 Task: Create a due date automation trigger when advanced on, on the wednesday before a card is due add fields with custom field "Resume" cleared at 11:00 AM.
Action: Mouse moved to (988, 304)
Screenshot: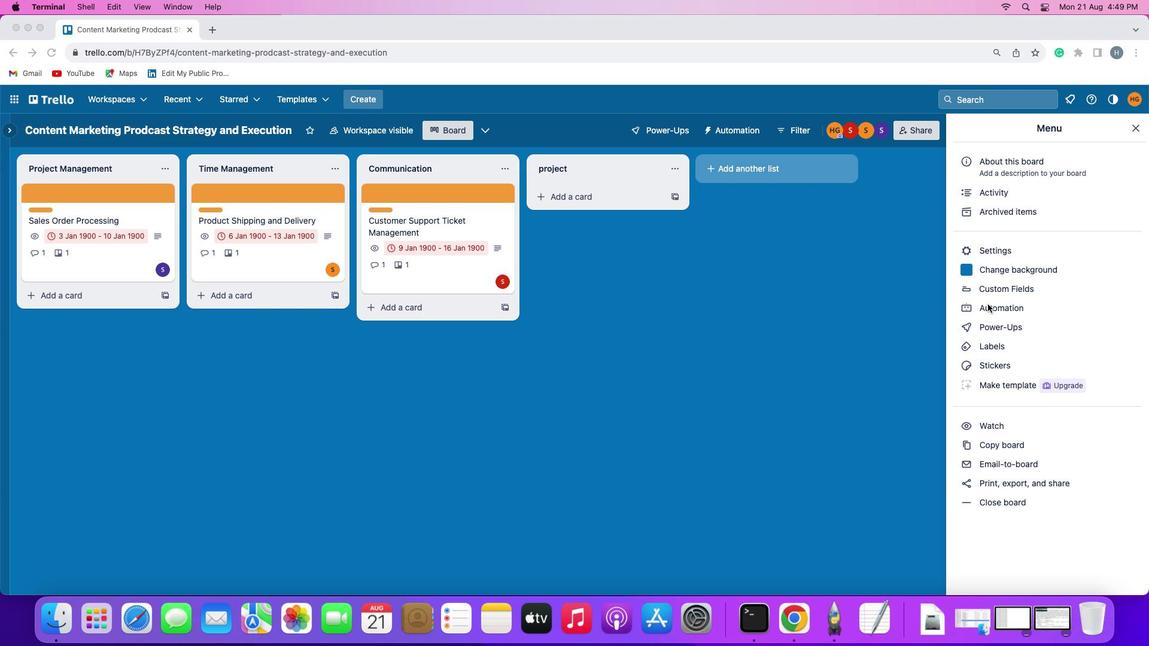 
Action: Mouse pressed left at (988, 304)
Screenshot: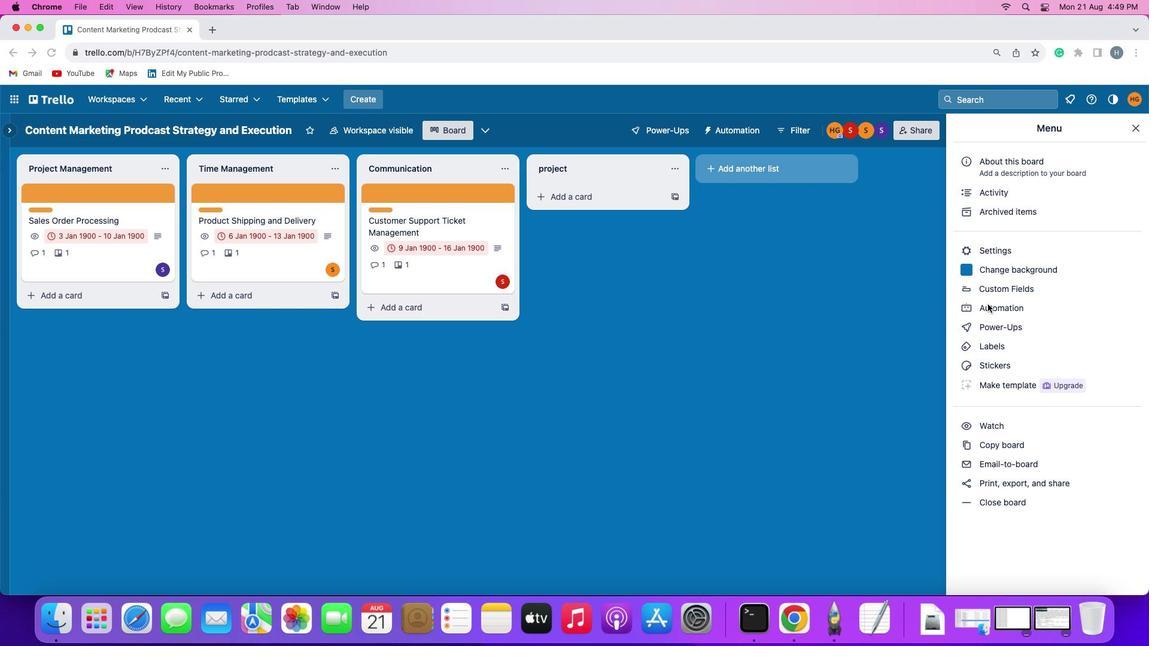 
Action: Mouse moved to (988, 304)
Screenshot: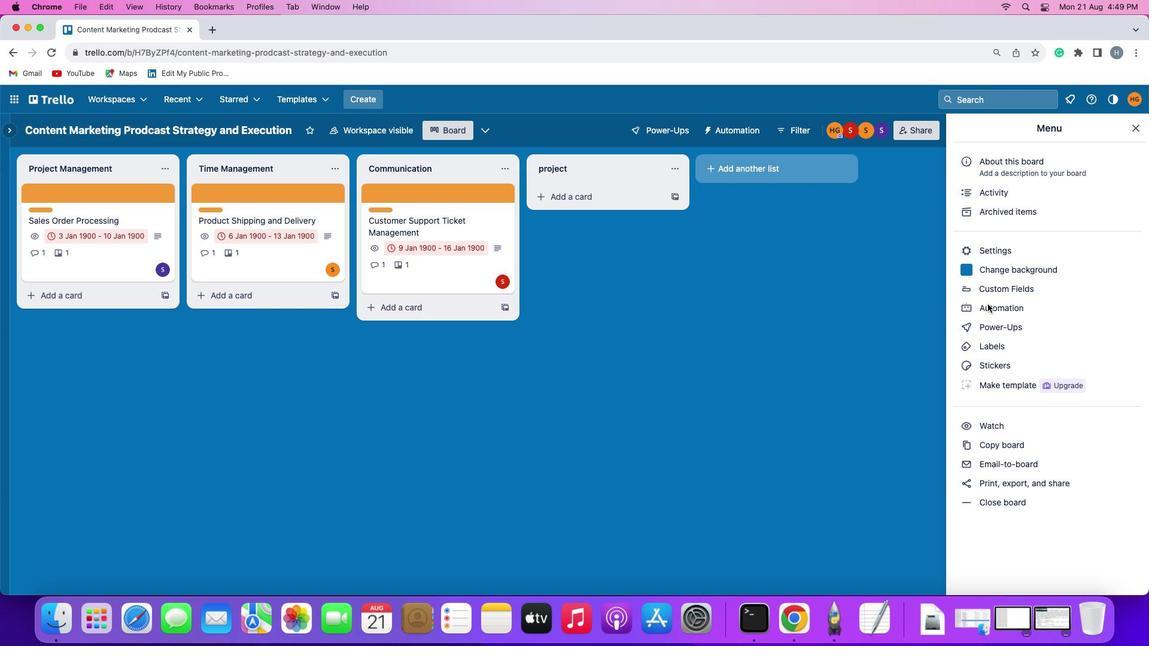 
Action: Mouse pressed left at (988, 304)
Screenshot: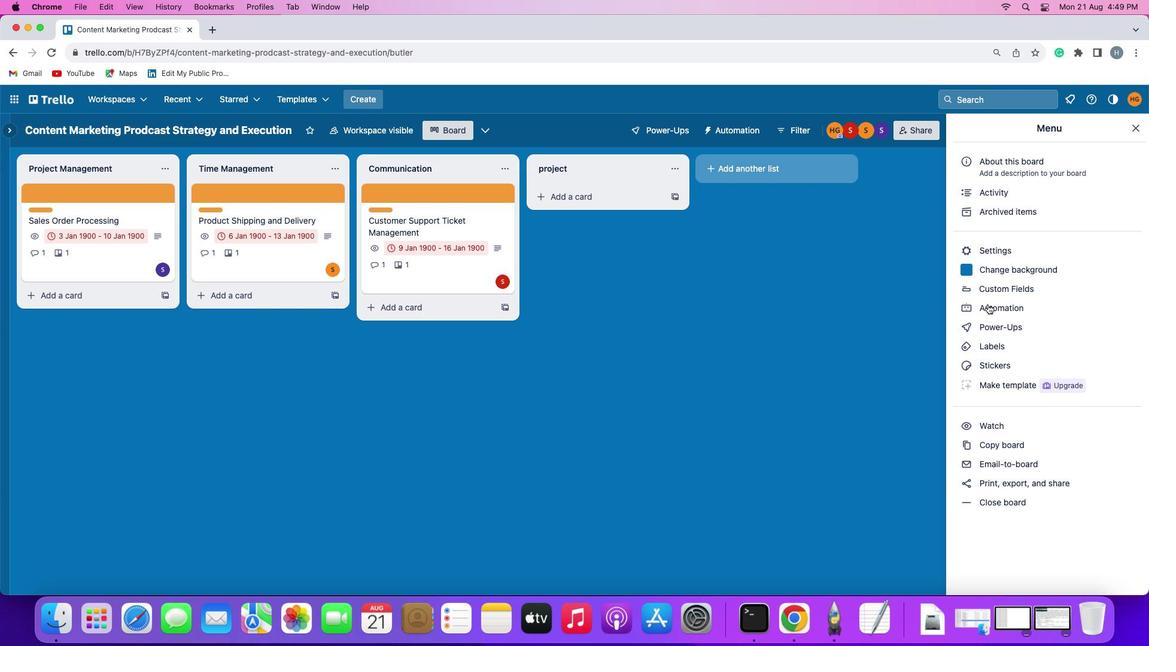 
Action: Mouse moved to (91, 281)
Screenshot: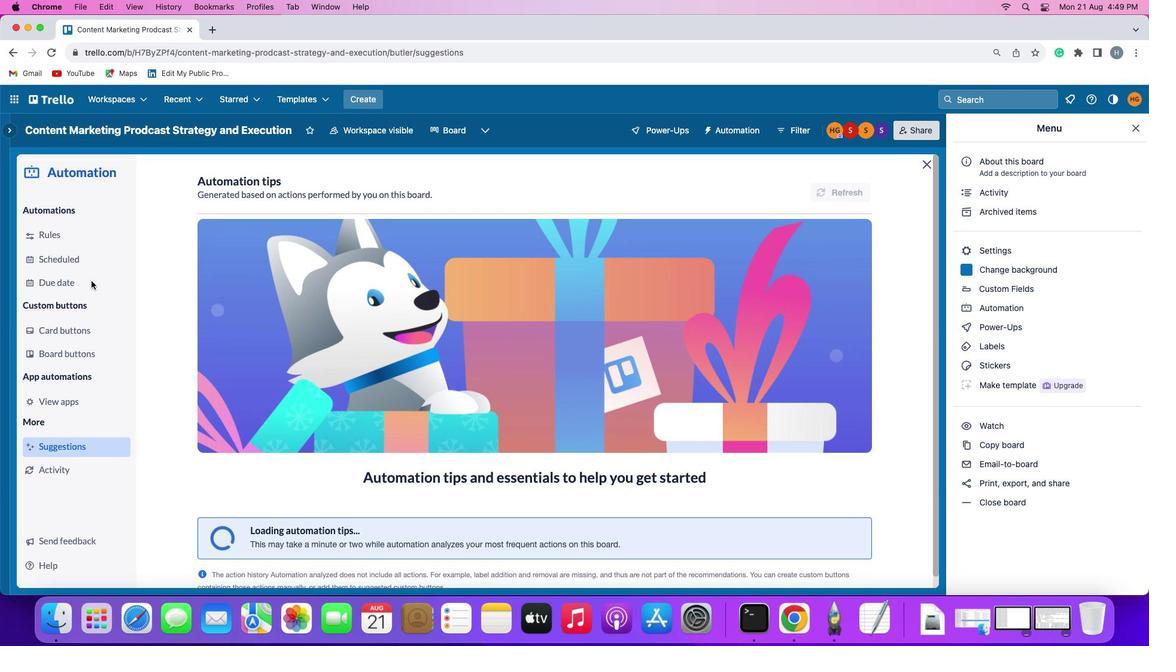
Action: Mouse pressed left at (91, 281)
Screenshot: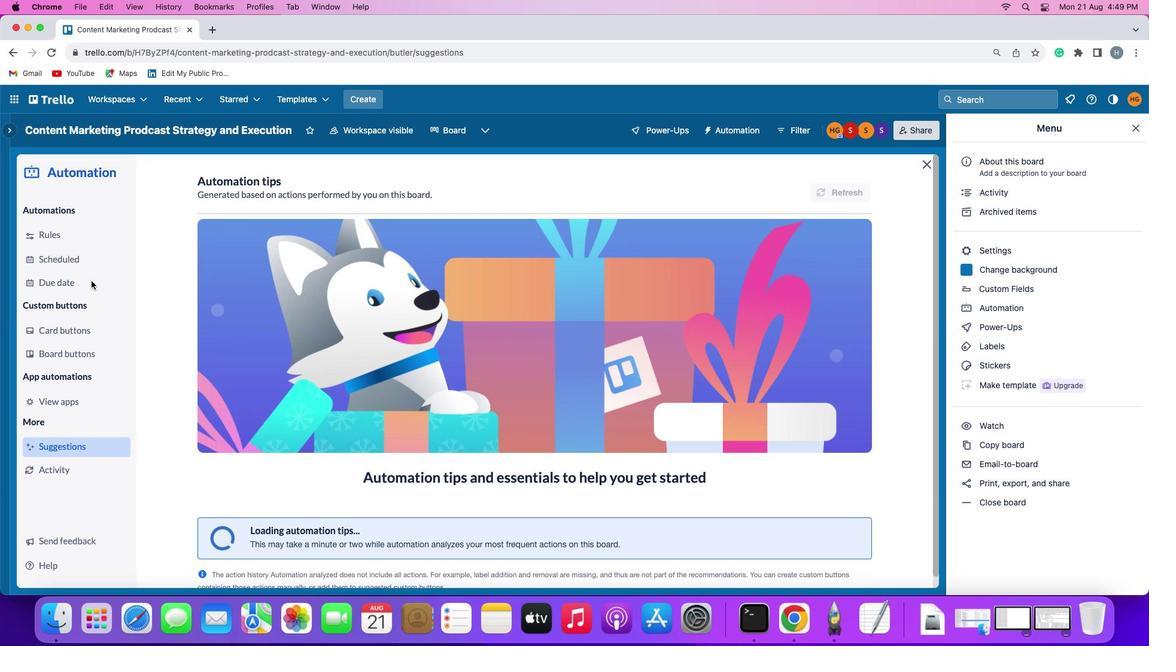 
Action: Mouse moved to (797, 184)
Screenshot: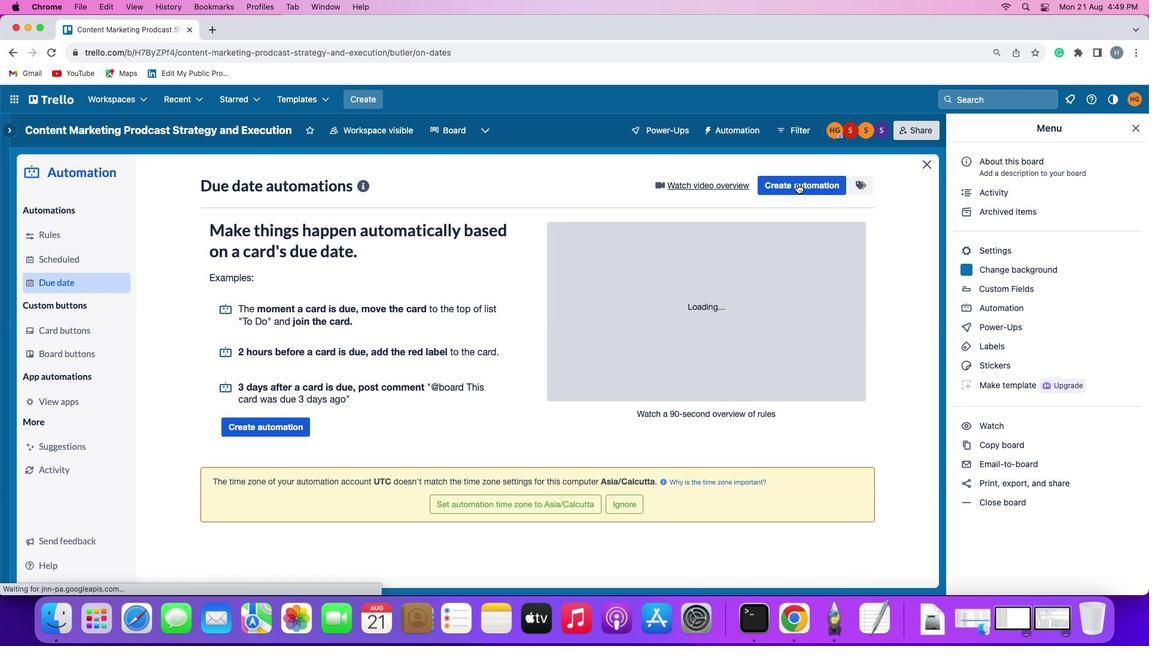 
Action: Mouse pressed left at (797, 184)
Screenshot: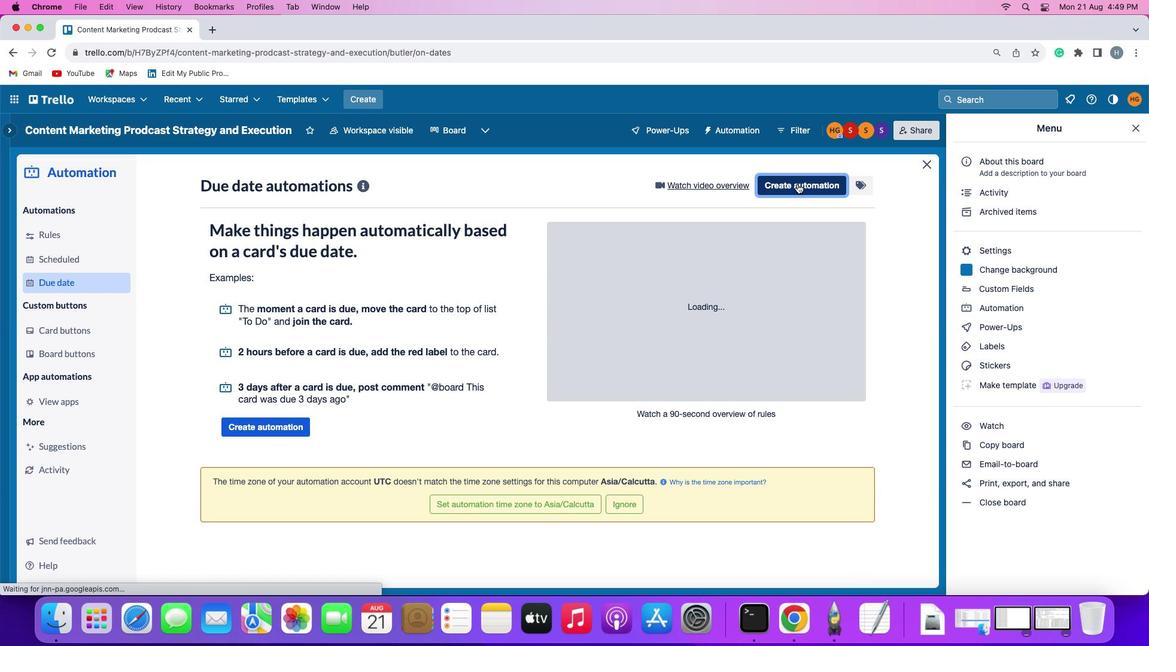 
Action: Mouse moved to (220, 298)
Screenshot: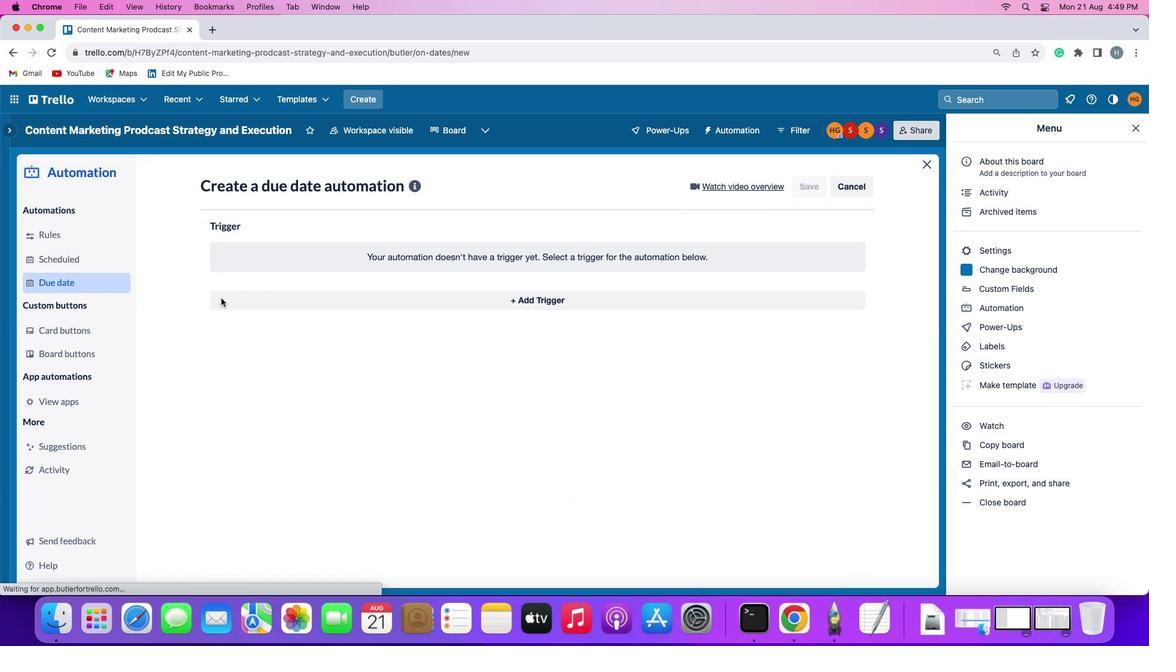 
Action: Mouse pressed left at (220, 298)
Screenshot: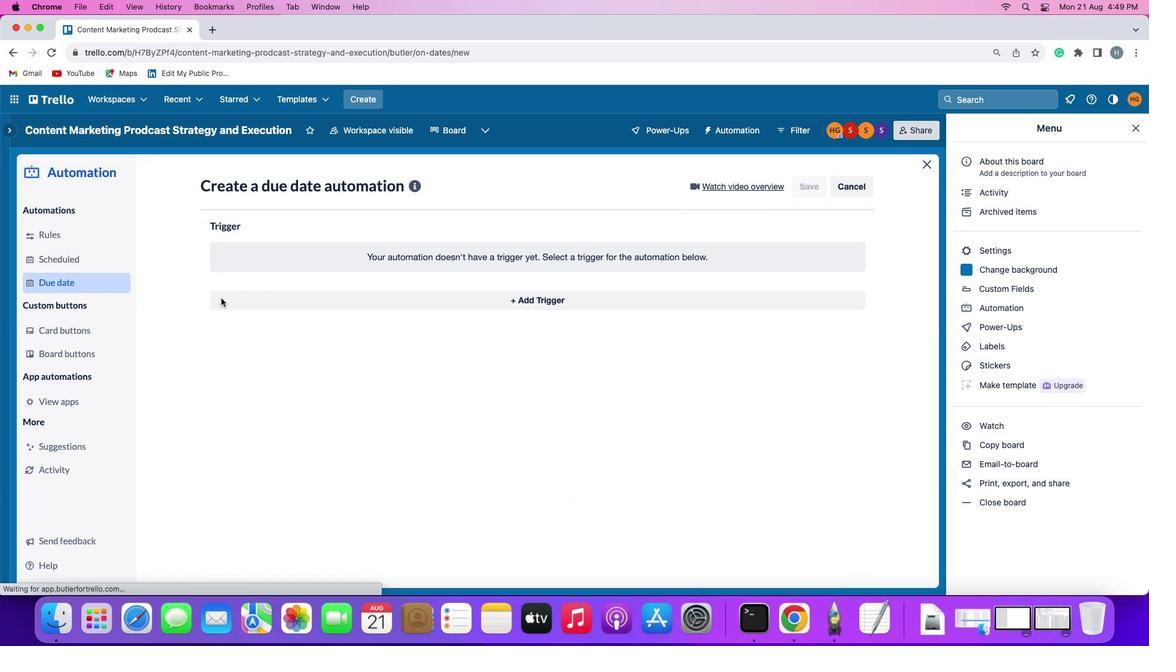 
Action: Mouse moved to (252, 518)
Screenshot: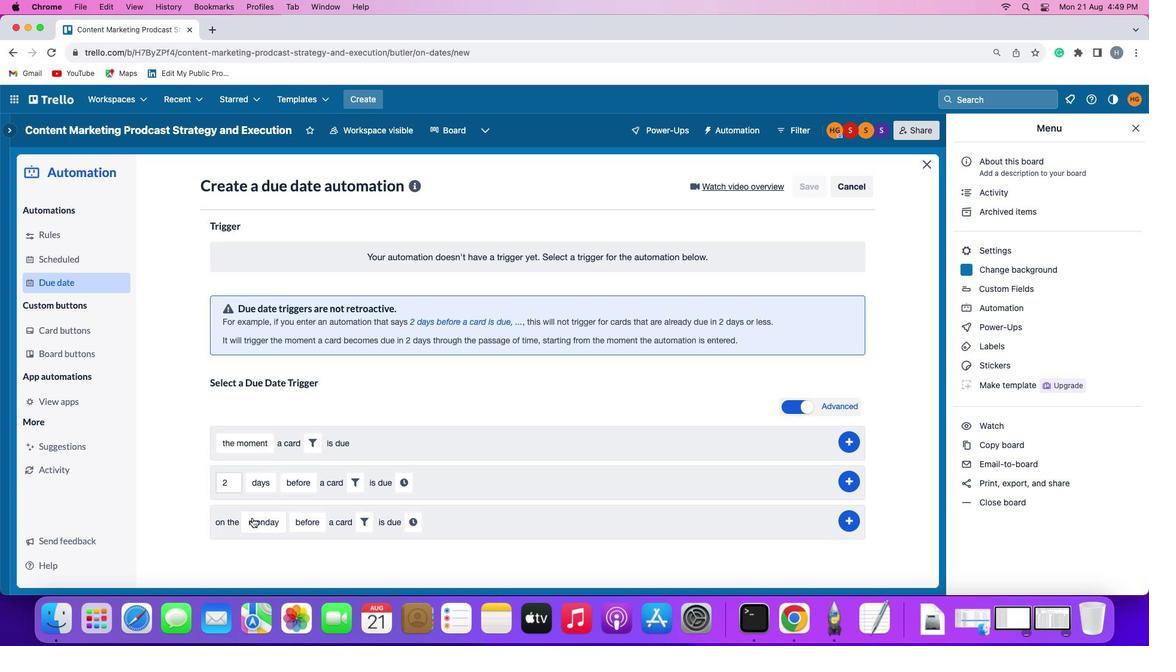
Action: Mouse pressed left at (252, 518)
Screenshot: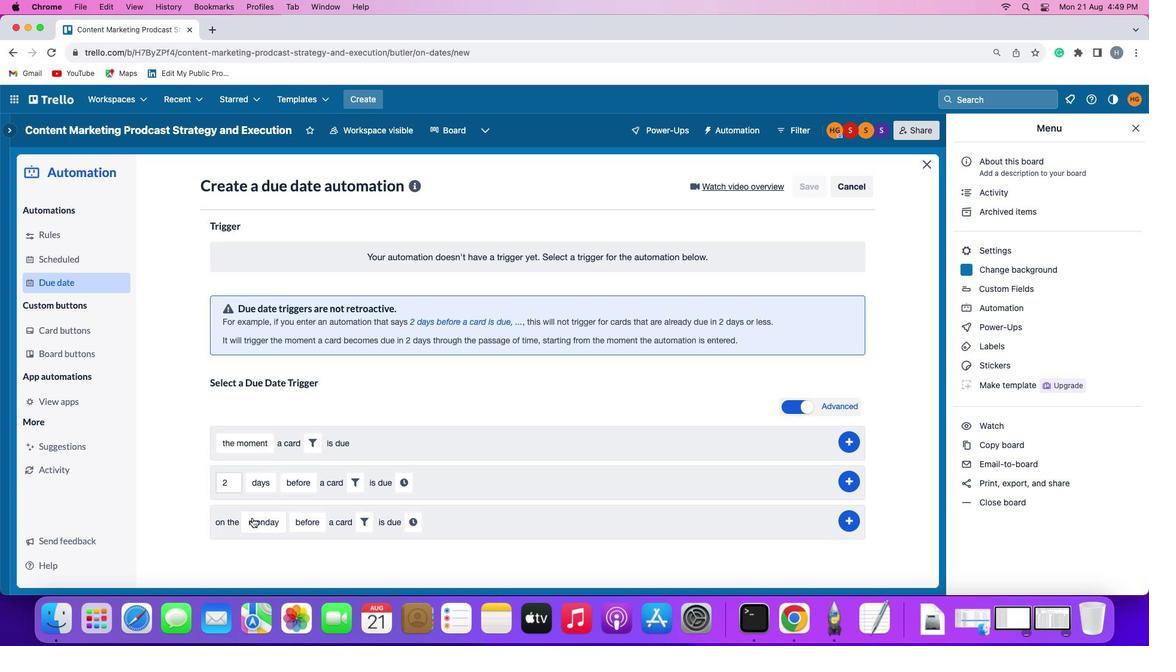 
Action: Mouse moved to (276, 402)
Screenshot: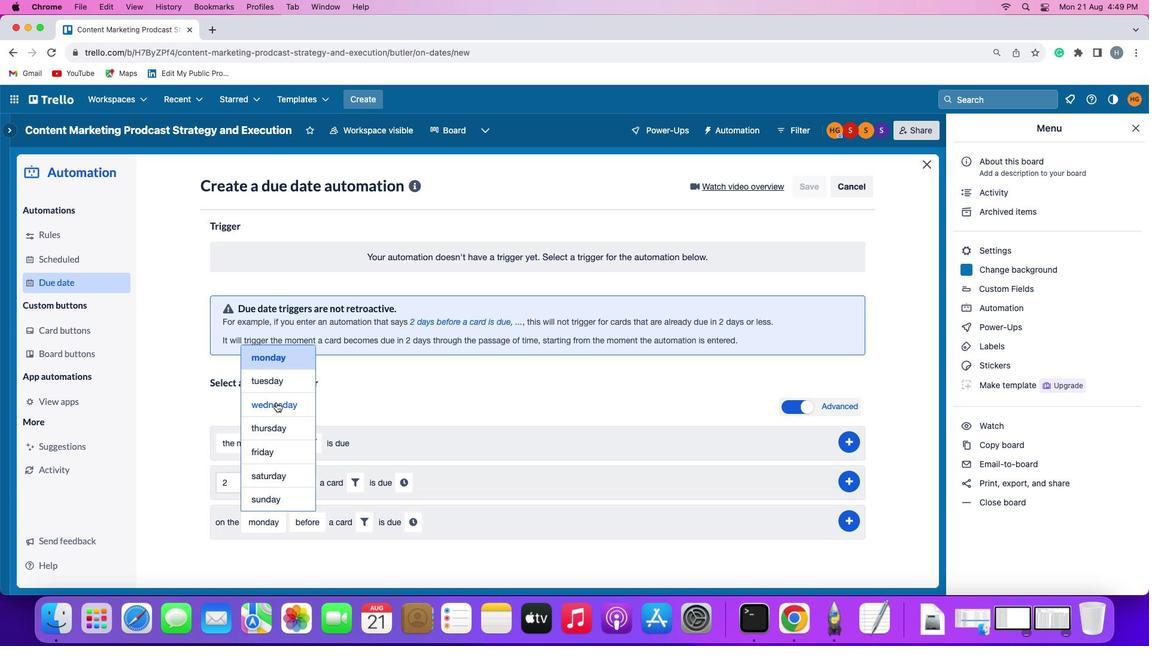 
Action: Mouse pressed left at (276, 402)
Screenshot: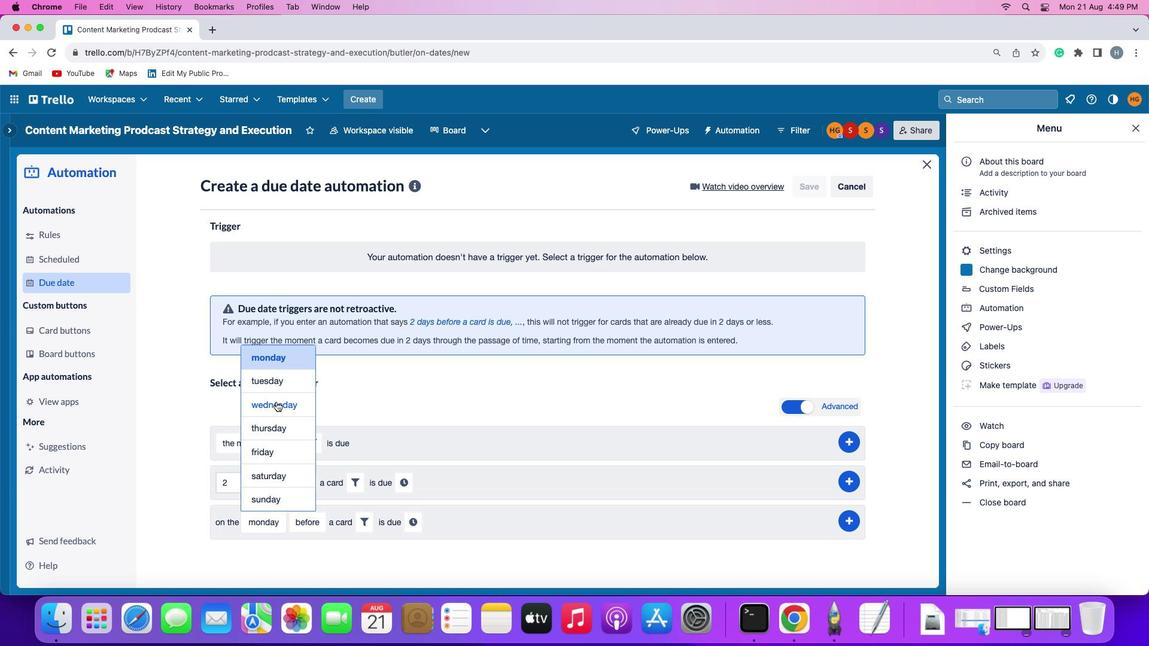 
Action: Mouse moved to (375, 516)
Screenshot: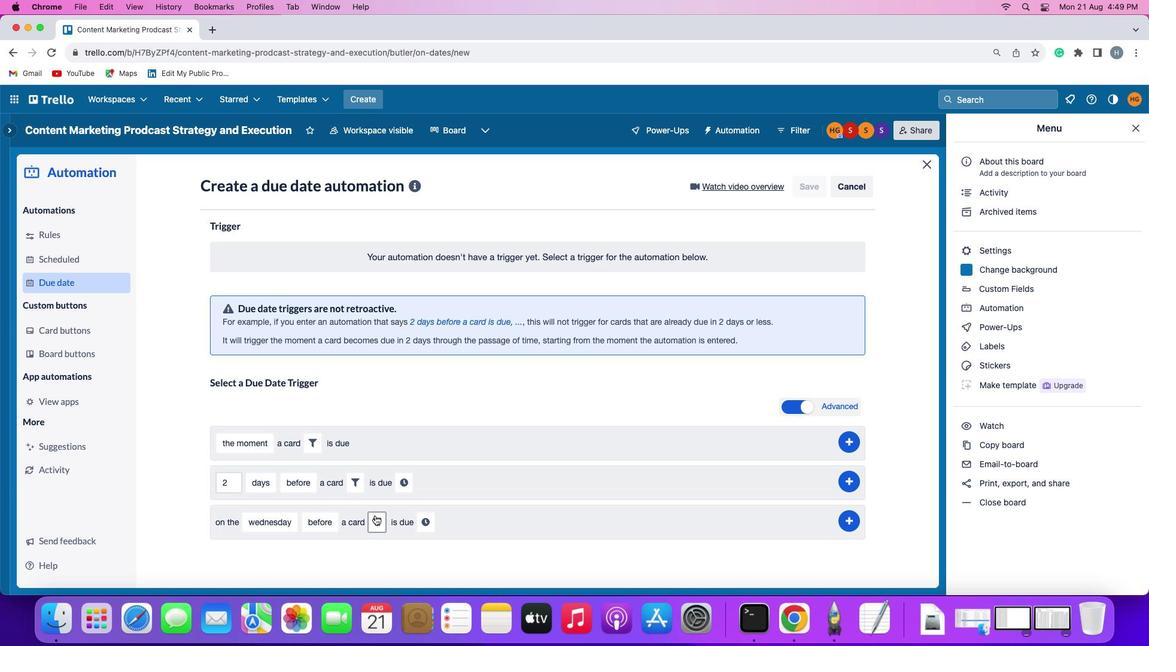 
Action: Mouse pressed left at (375, 516)
Screenshot: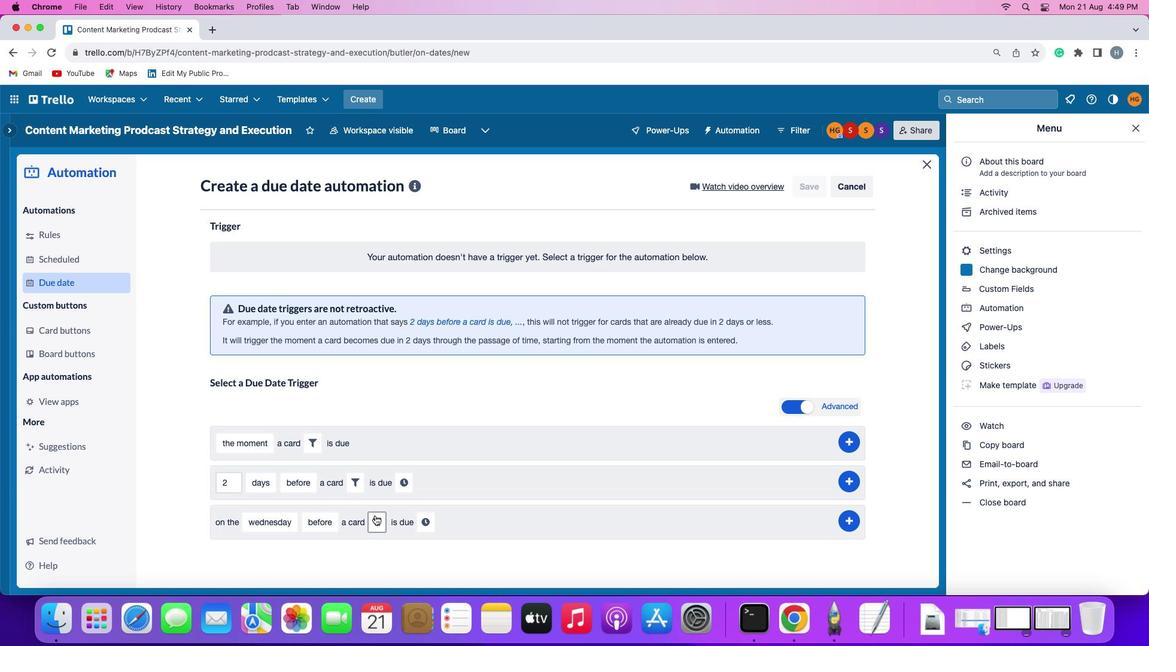 
Action: Mouse moved to (559, 553)
Screenshot: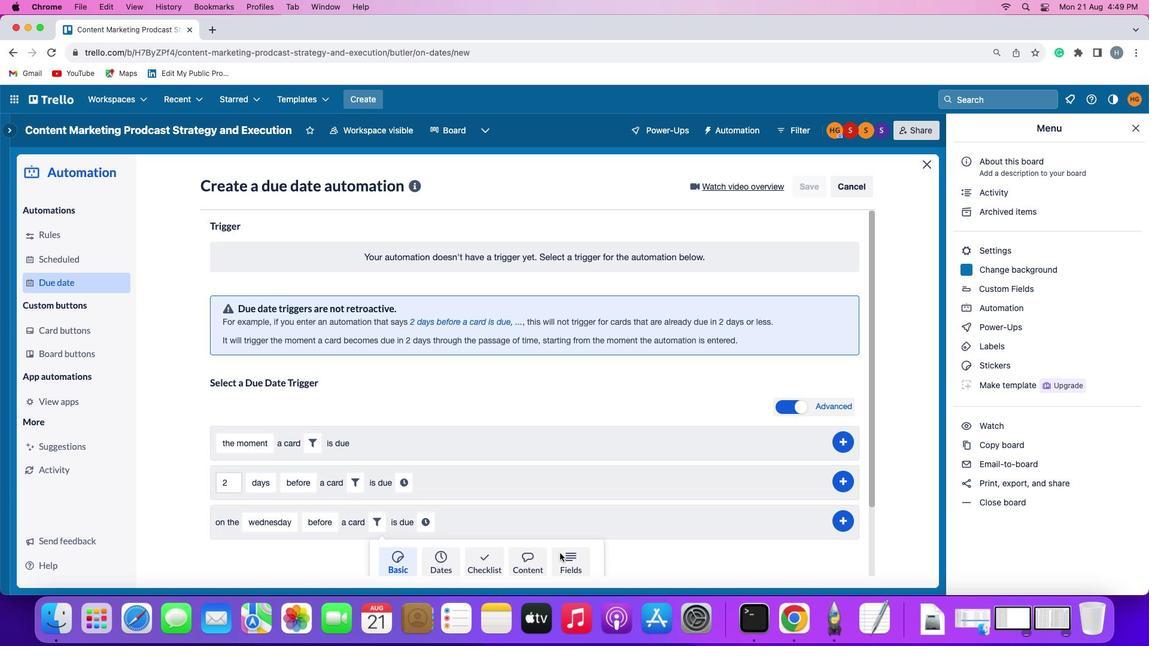 
Action: Mouse pressed left at (559, 553)
Screenshot: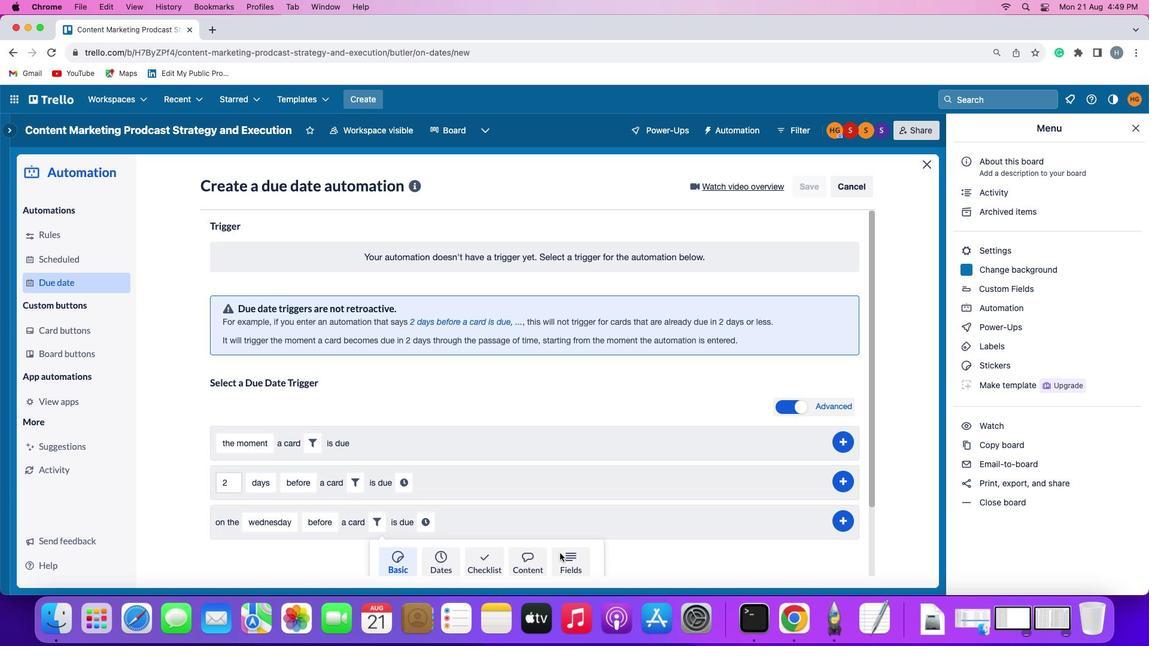 
Action: Mouse moved to (289, 548)
Screenshot: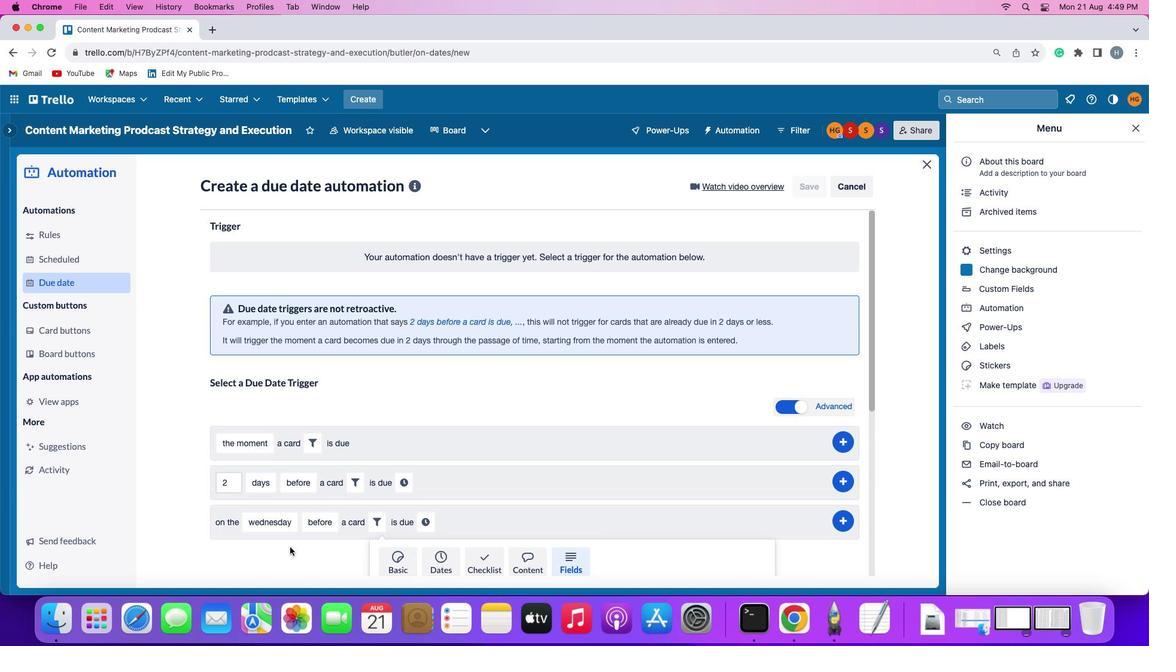 
Action: Mouse scrolled (289, 548) with delta (0, 0)
Screenshot: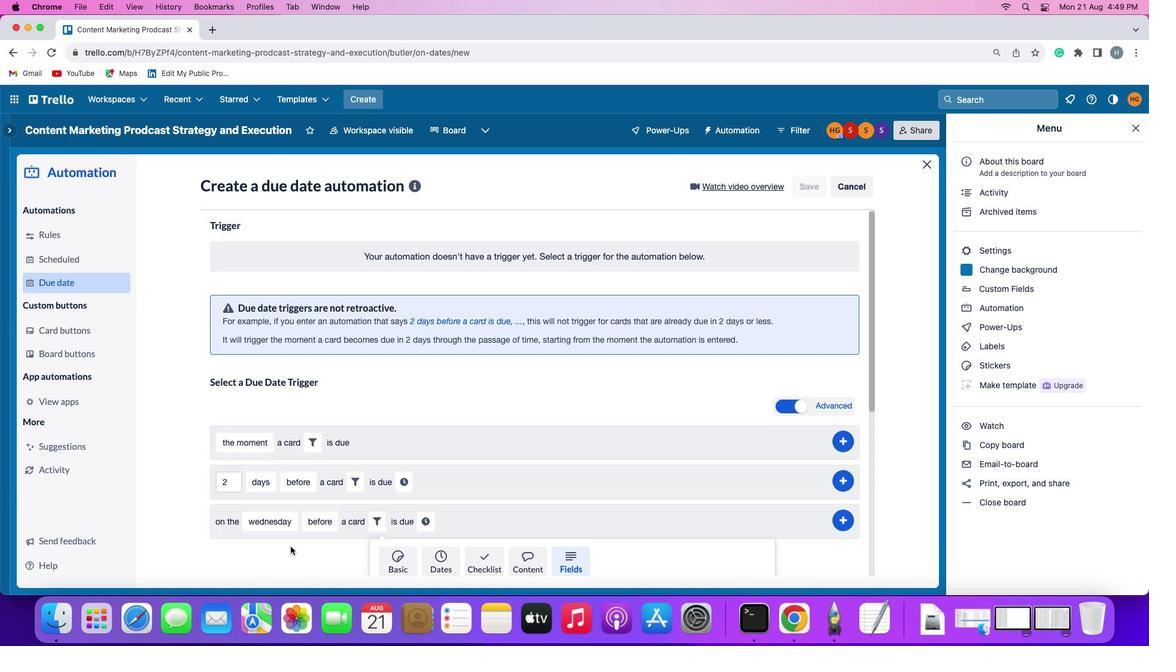 
Action: Mouse moved to (290, 547)
Screenshot: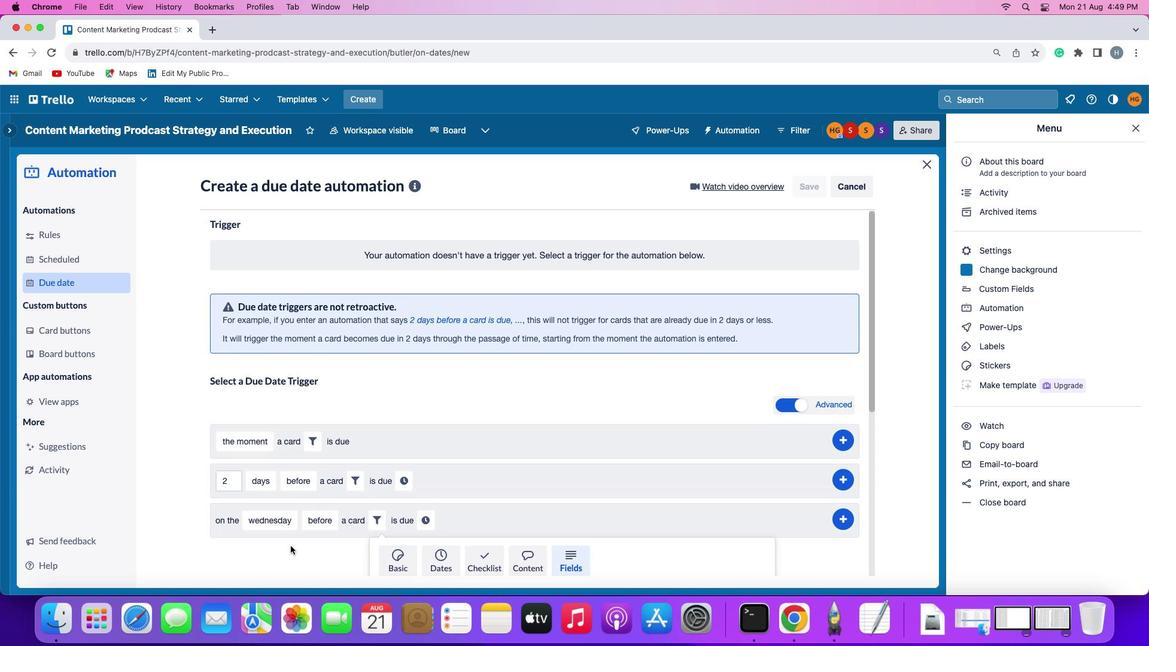 
Action: Mouse scrolled (290, 547) with delta (0, 0)
Screenshot: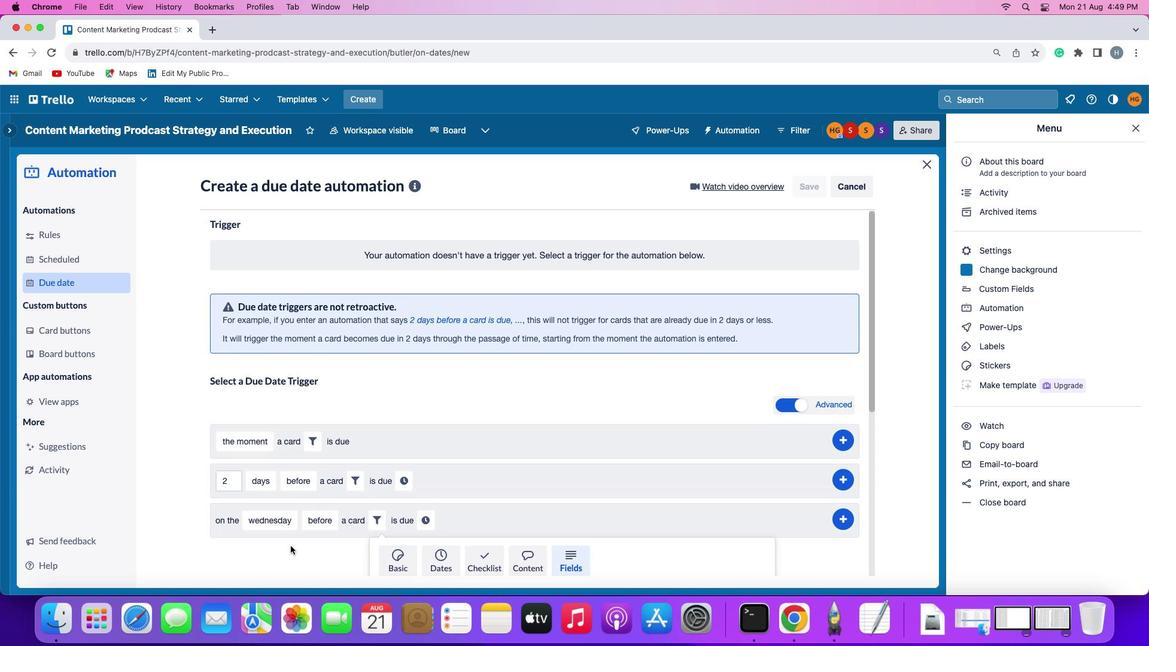 
Action: Mouse moved to (290, 546)
Screenshot: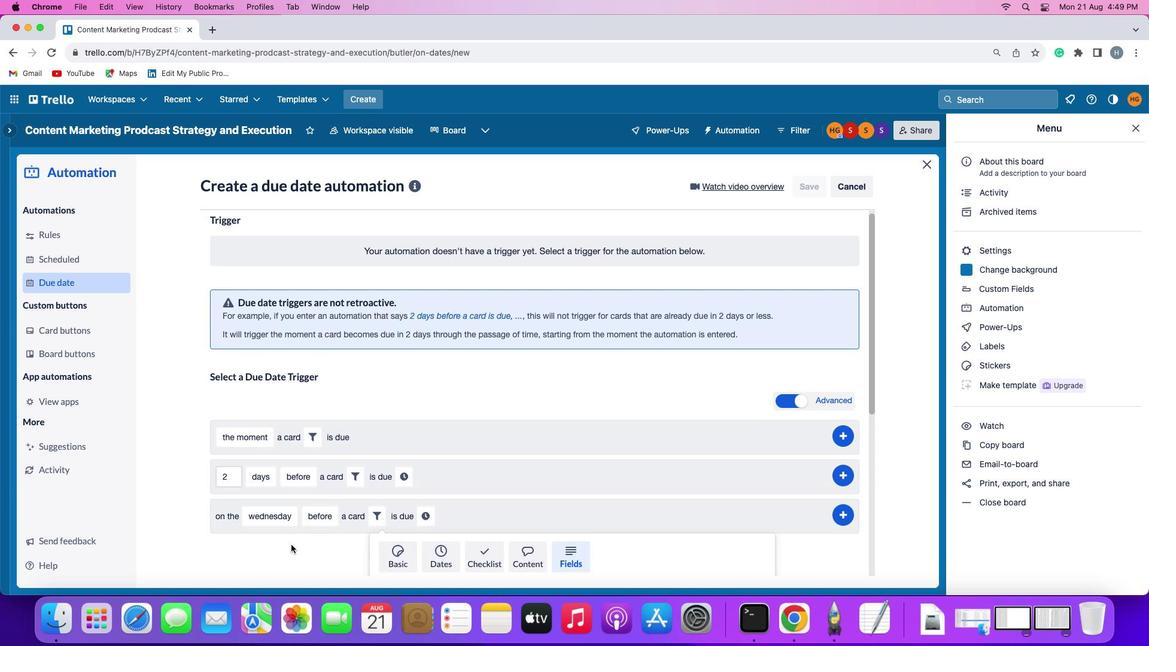 
Action: Mouse scrolled (290, 546) with delta (0, -1)
Screenshot: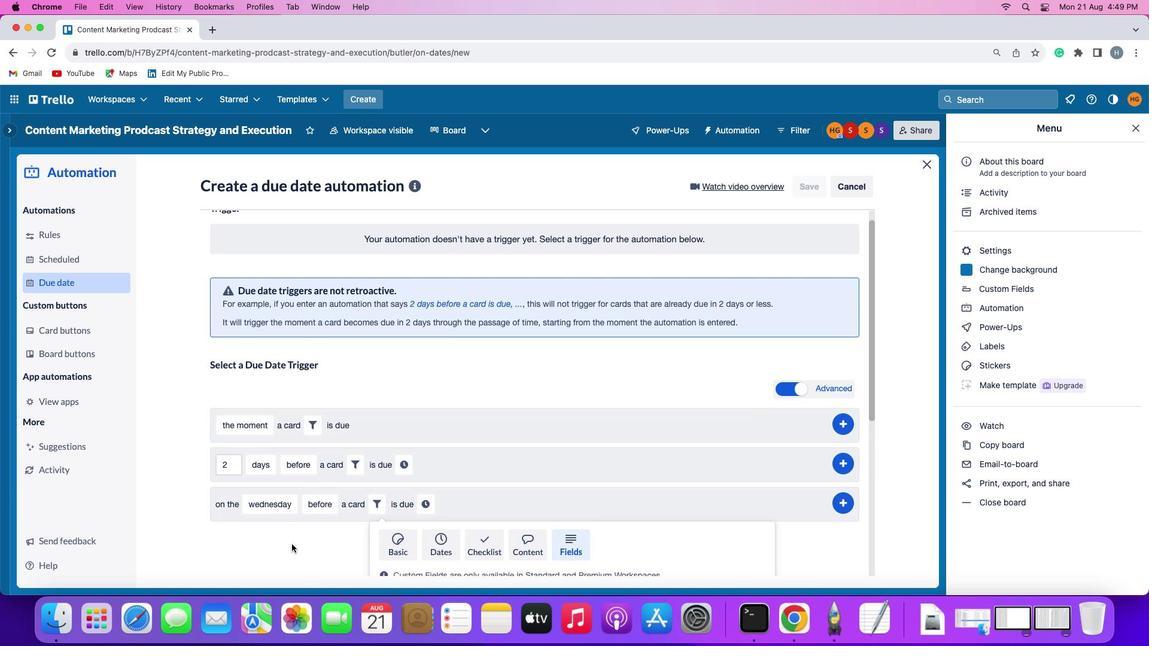 
Action: Mouse moved to (296, 533)
Screenshot: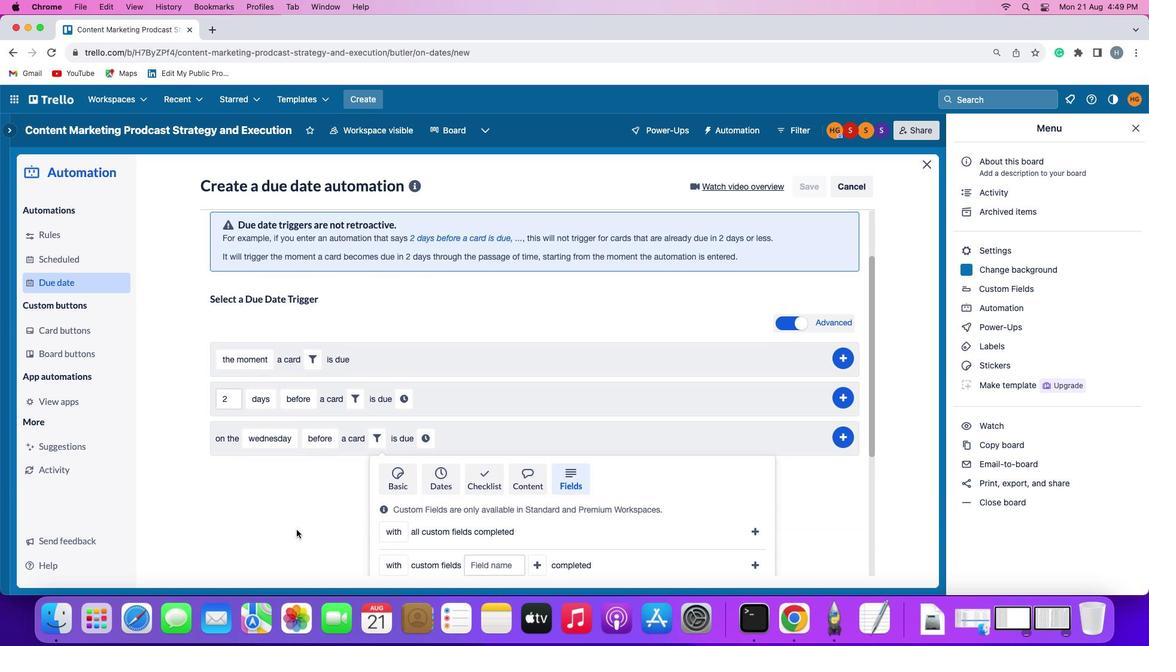 
Action: Mouse scrolled (296, 533) with delta (0, 0)
Screenshot: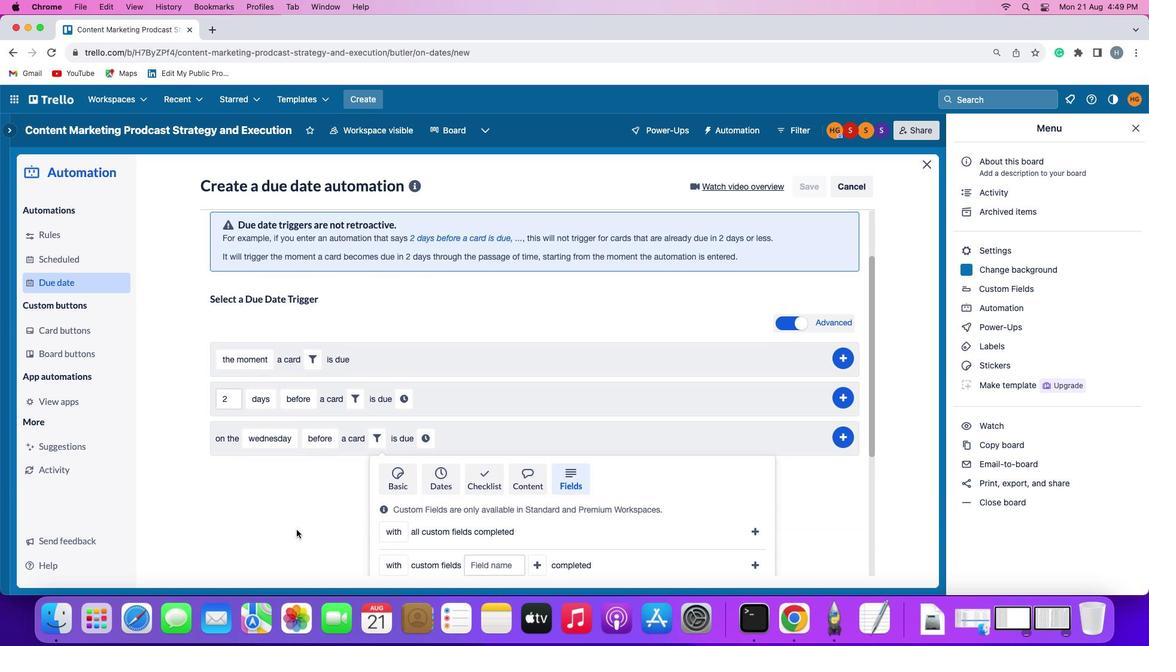 
Action: Mouse moved to (296, 530)
Screenshot: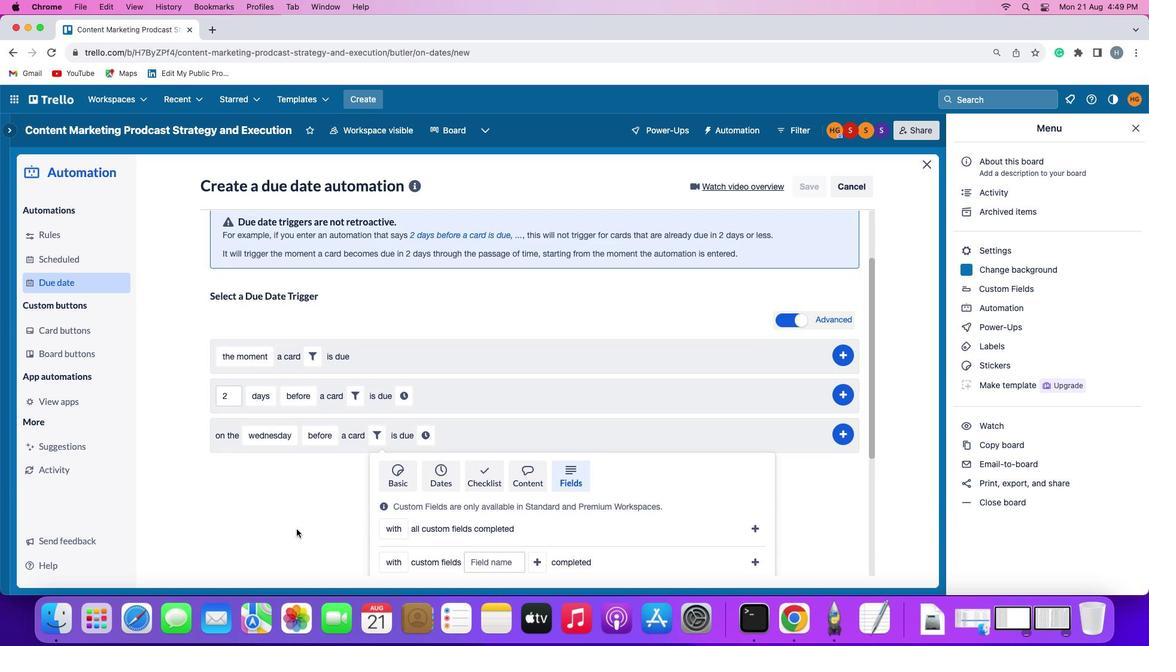 
Action: Mouse scrolled (296, 530) with delta (0, 0)
Screenshot: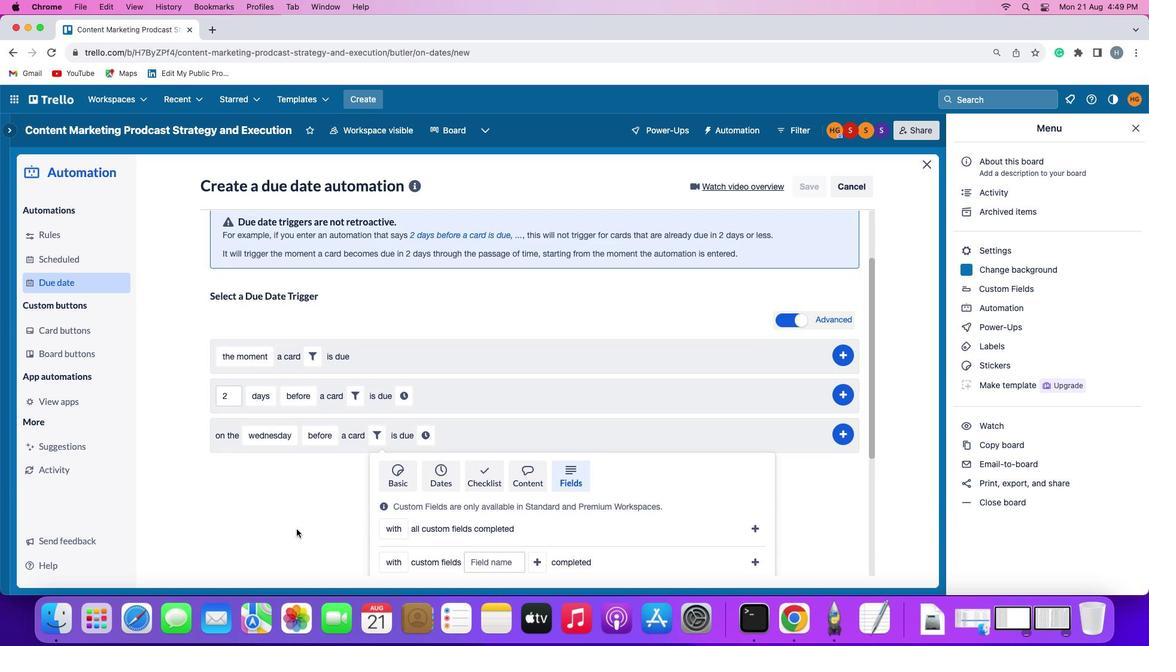 
Action: Mouse moved to (296, 529)
Screenshot: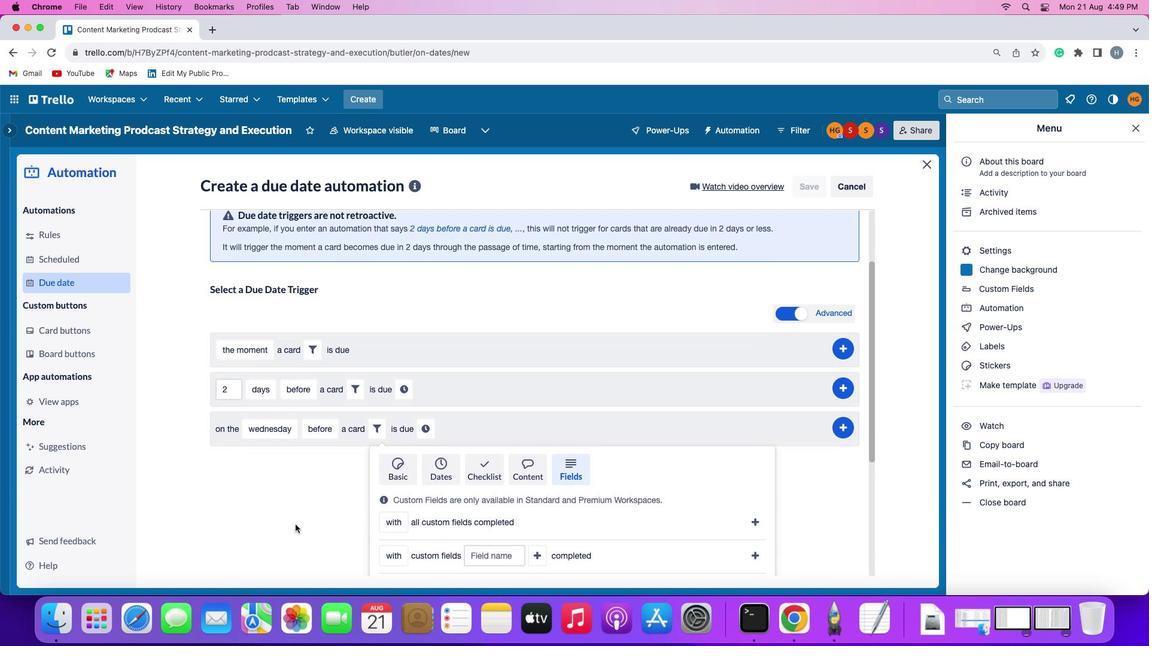 
Action: Mouse scrolled (296, 529) with delta (0, -1)
Screenshot: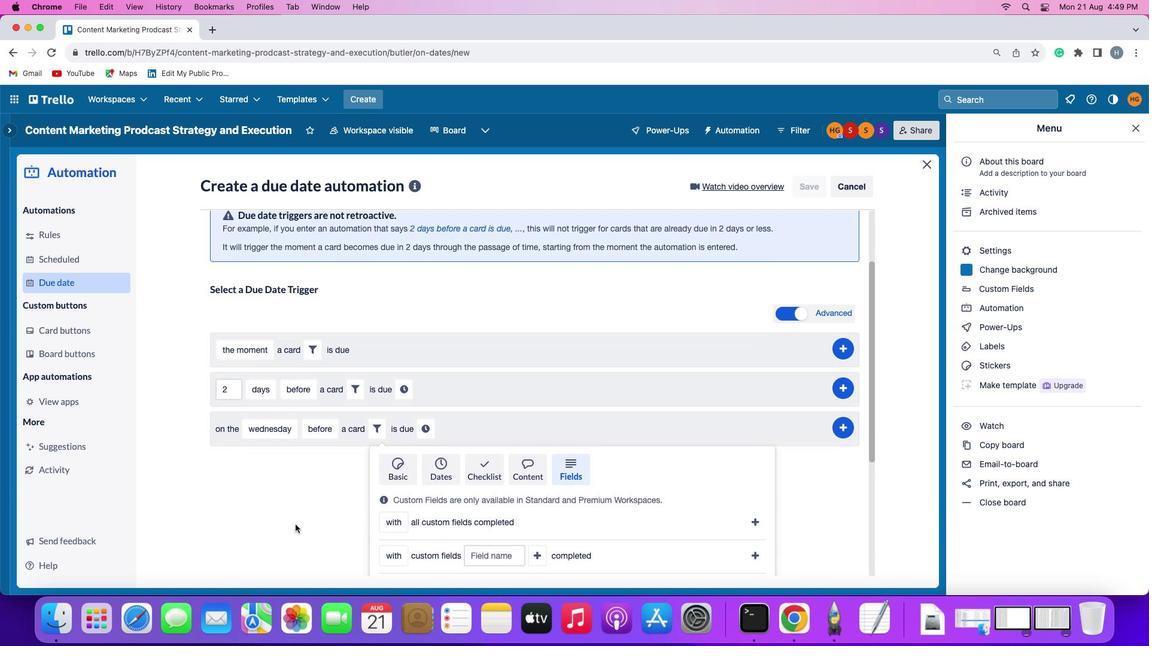 
Action: Mouse moved to (288, 502)
Screenshot: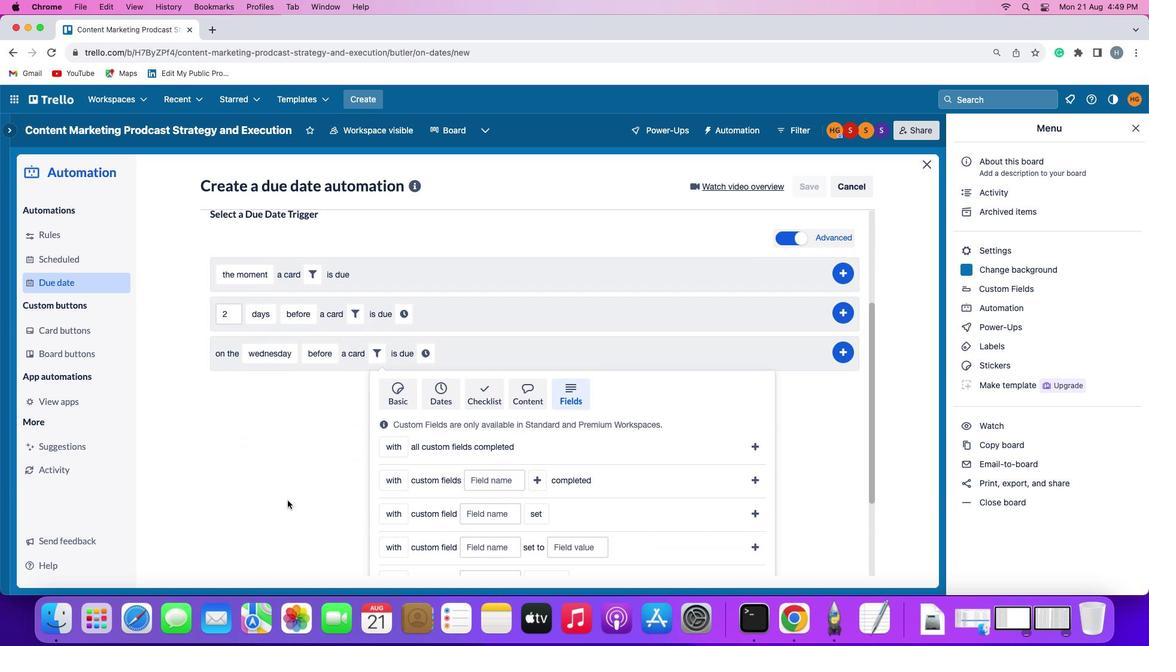 
Action: Mouse scrolled (288, 502) with delta (0, 0)
Screenshot: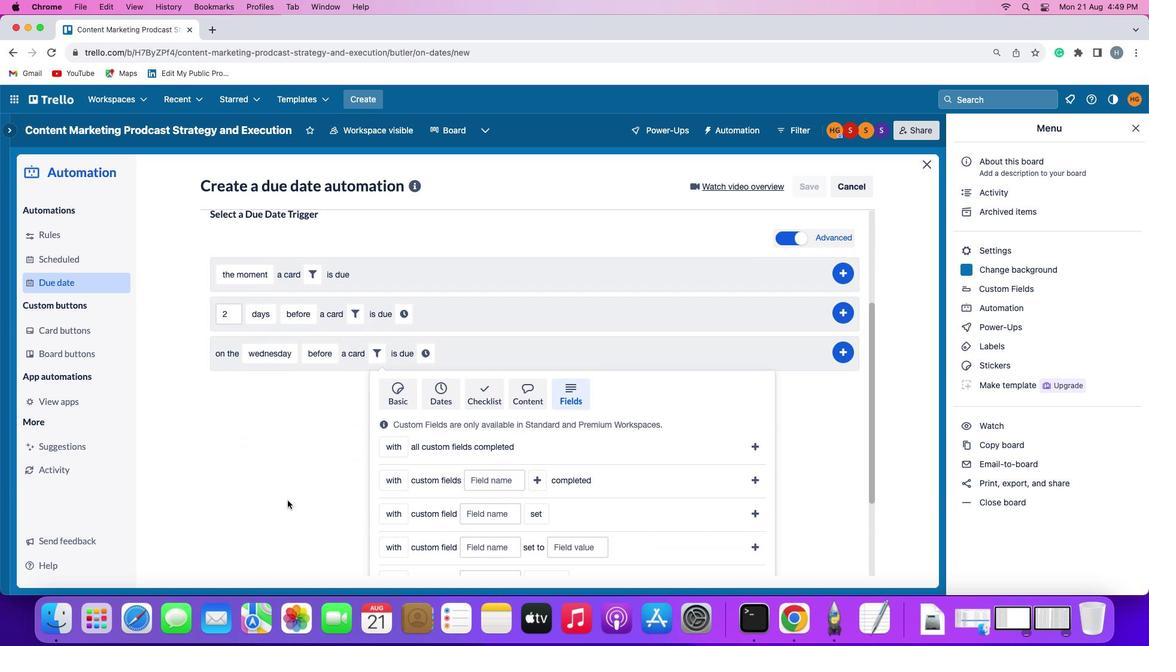 
Action: Mouse moved to (288, 501)
Screenshot: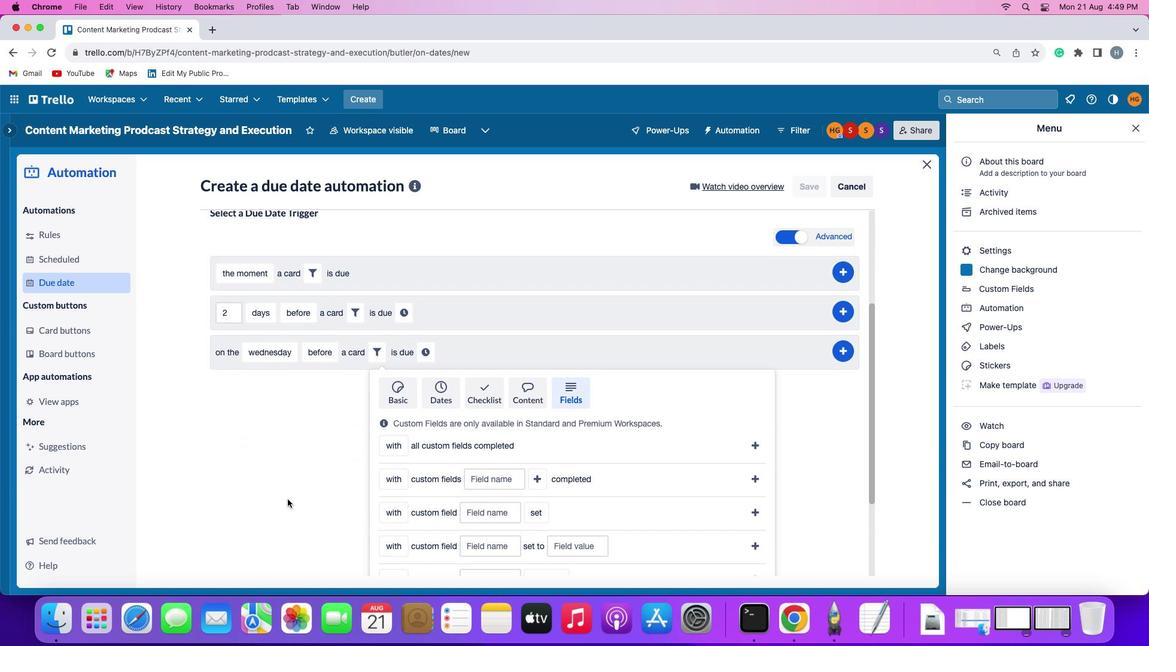 
Action: Mouse scrolled (288, 501) with delta (0, 0)
Screenshot: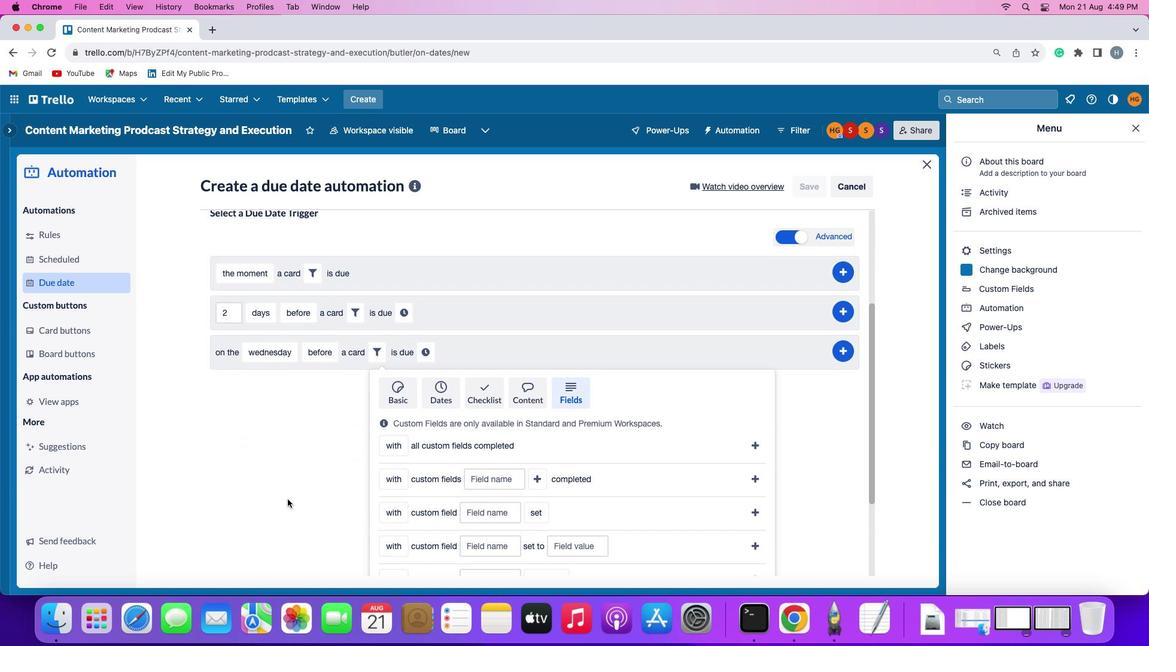 
Action: Mouse moved to (288, 498)
Screenshot: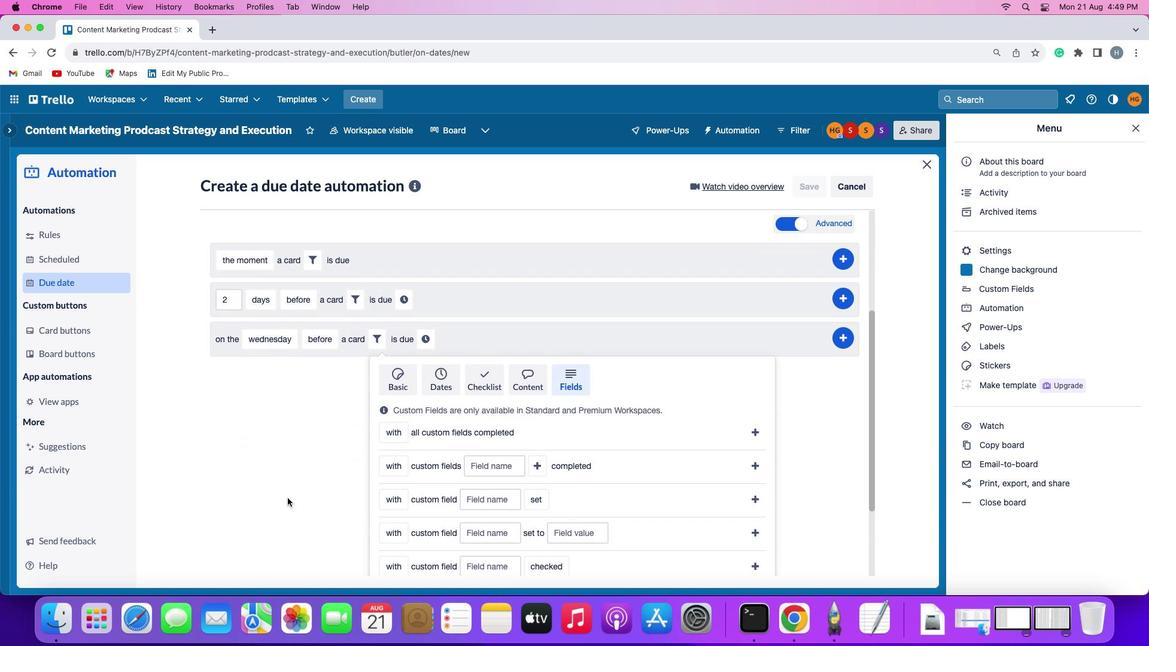 
Action: Mouse scrolled (288, 498) with delta (0, 0)
Screenshot: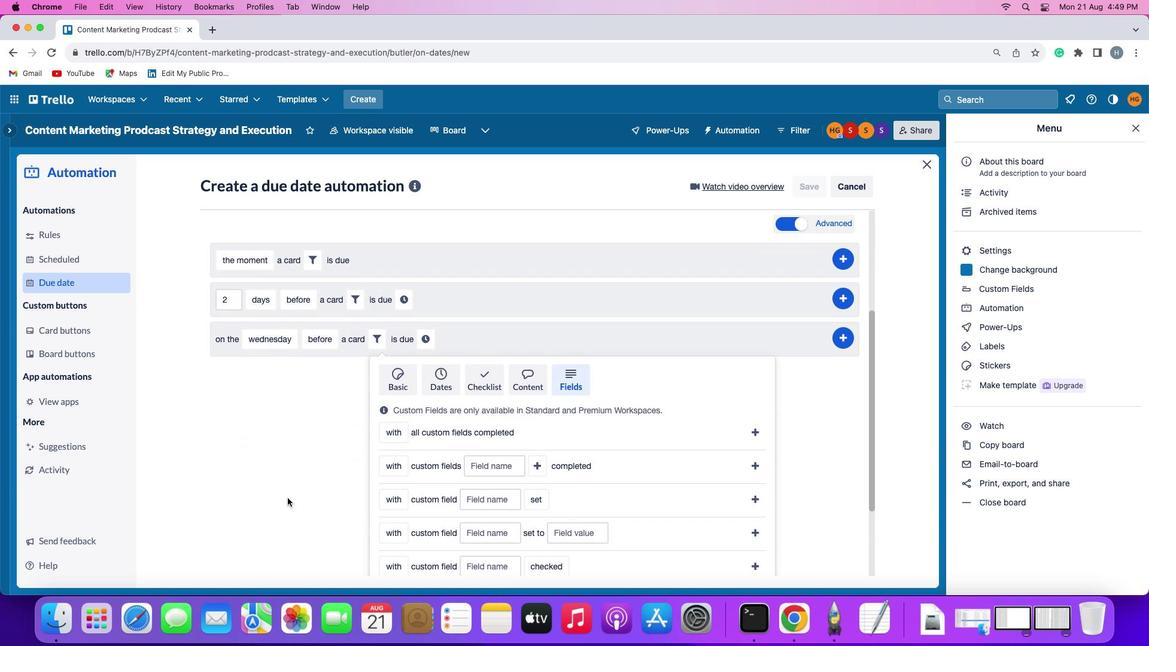 
Action: Mouse moved to (288, 498)
Screenshot: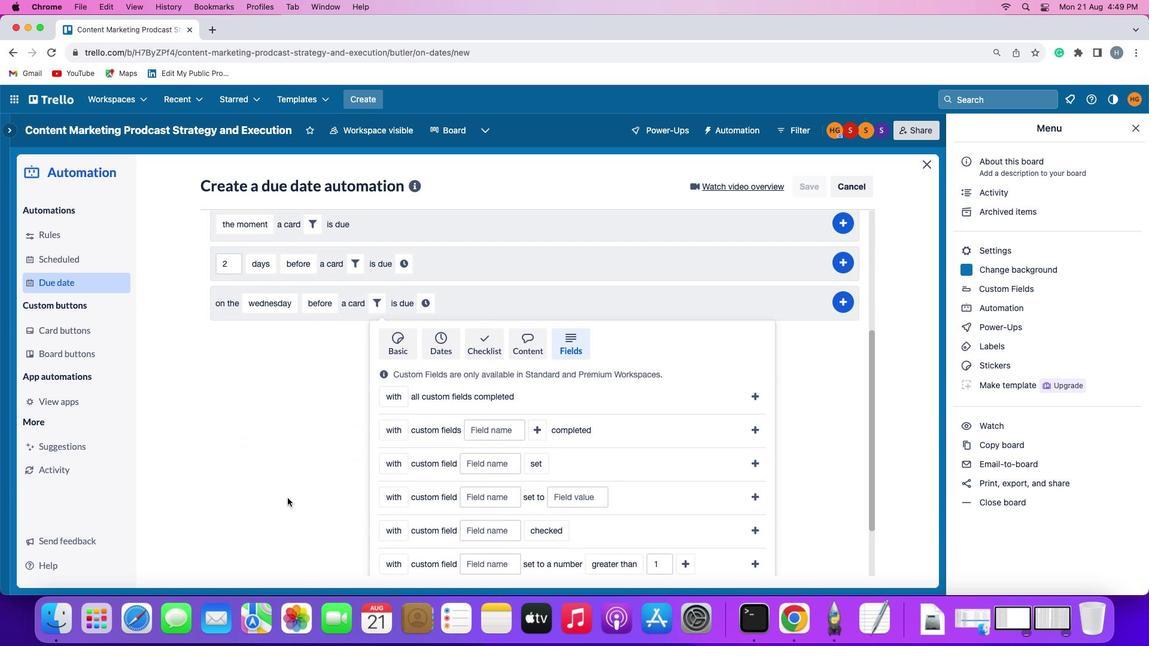 
Action: Mouse scrolled (288, 498) with delta (0, 0)
Screenshot: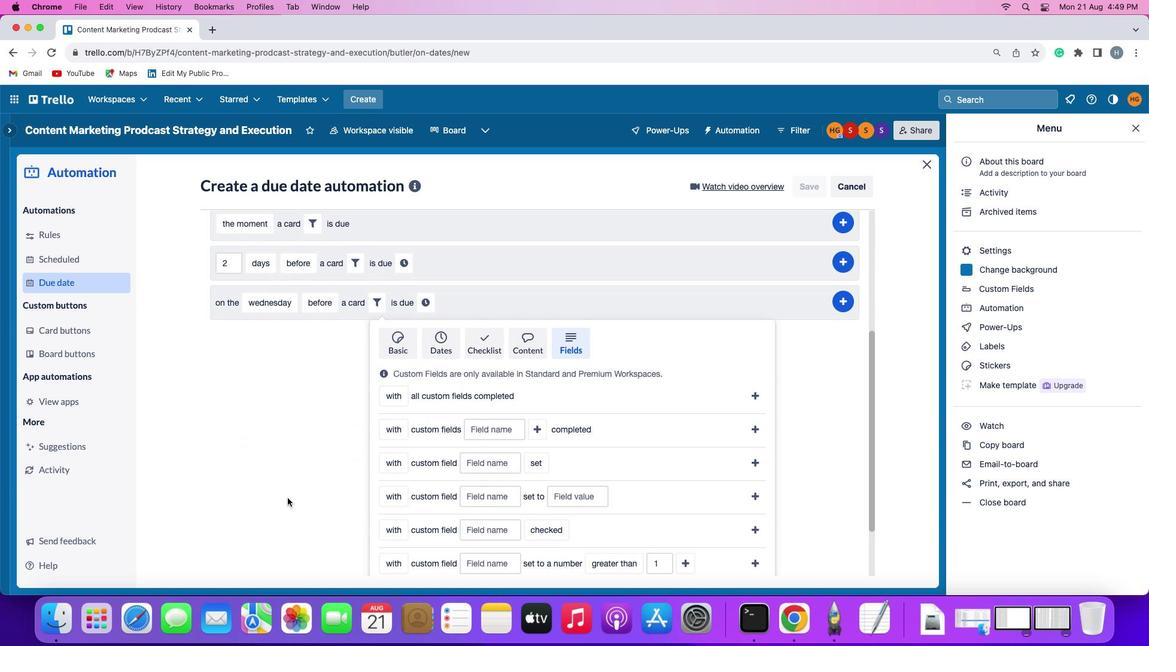 
Action: Mouse scrolled (288, 498) with delta (0, 0)
Screenshot: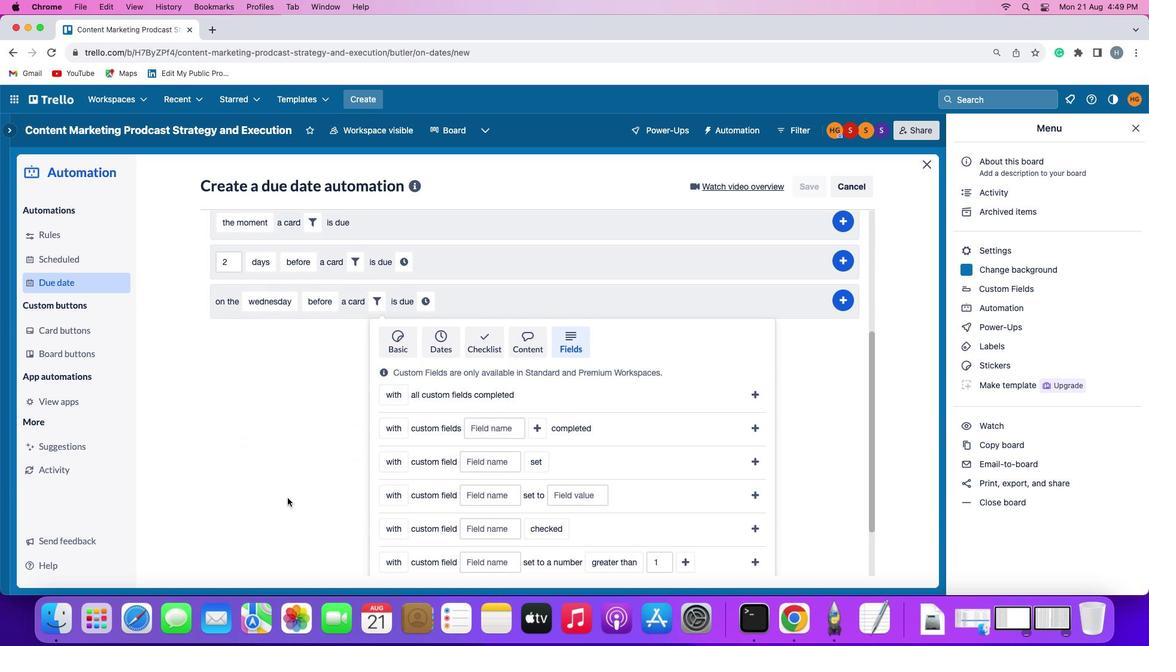 
Action: Mouse scrolled (288, 498) with delta (0, 0)
Screenshot: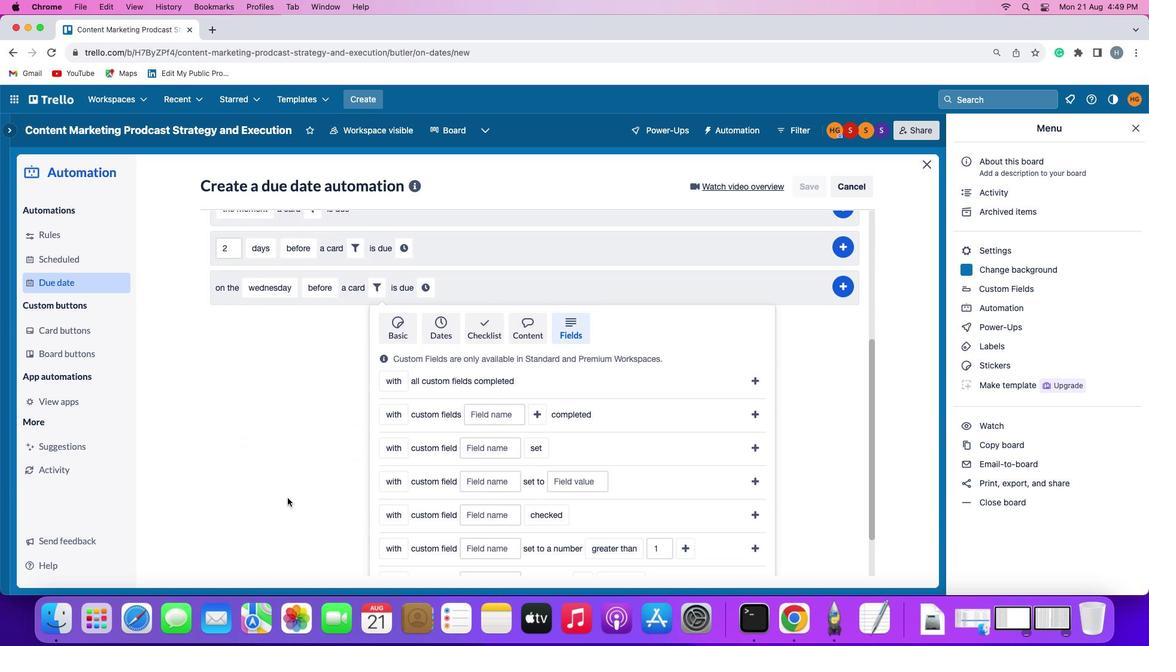 
Action: Mouse moved to (485, 409)
Screenshot: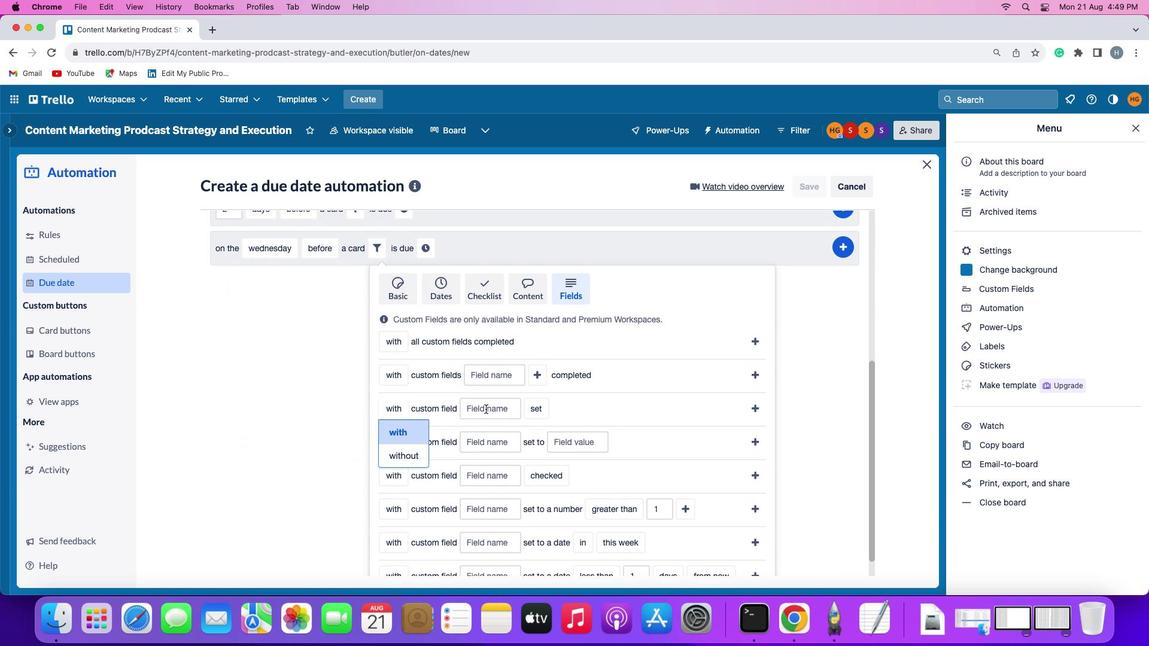 
Action: Mouse pressed left at (485, 409)
Screenshot: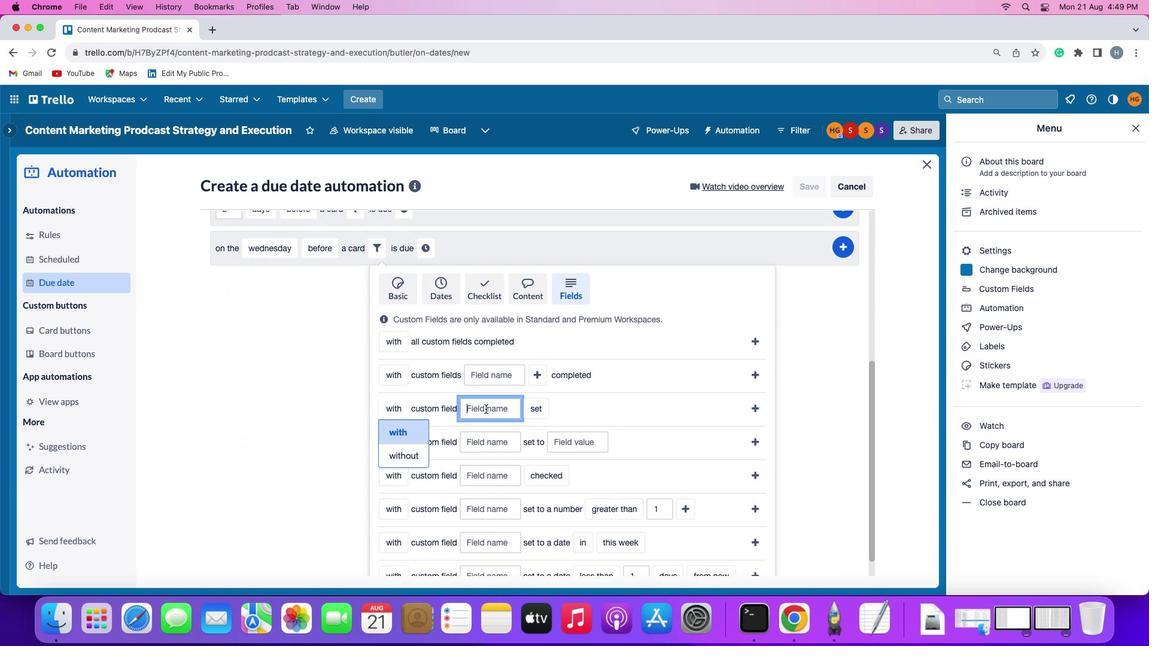 
Action: Mouse moved to (485, 409)
Screenshot: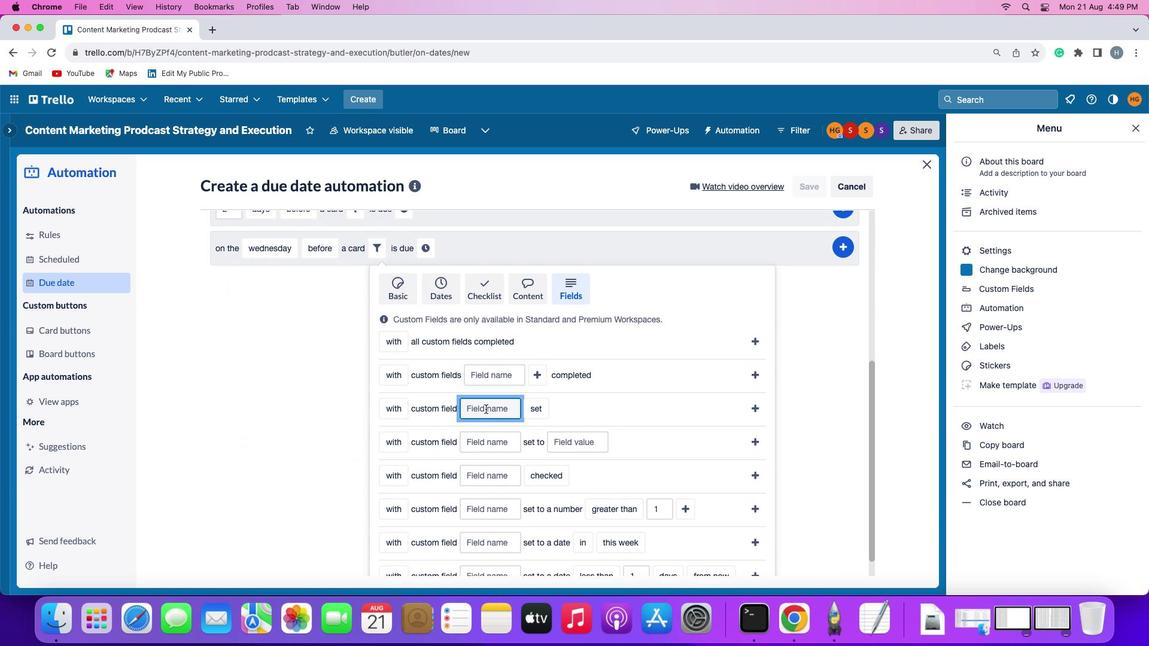 
Action: Key pressed Key.shift
Screenshot: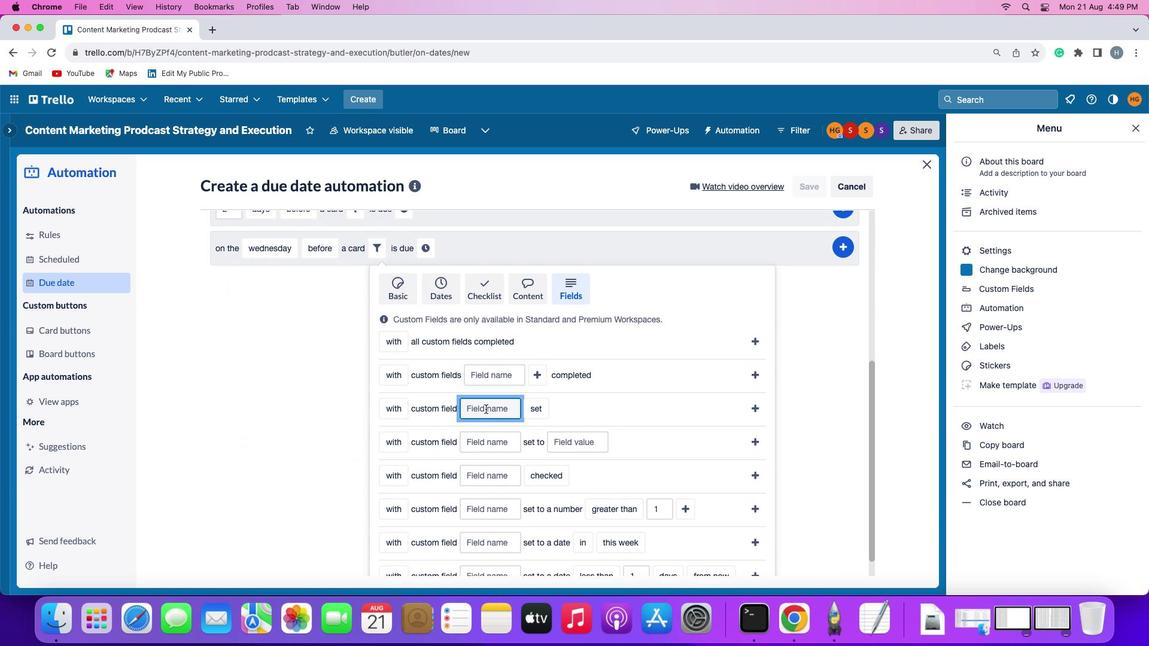 
Action: Mouse moved to (485, 409)
Screenshot: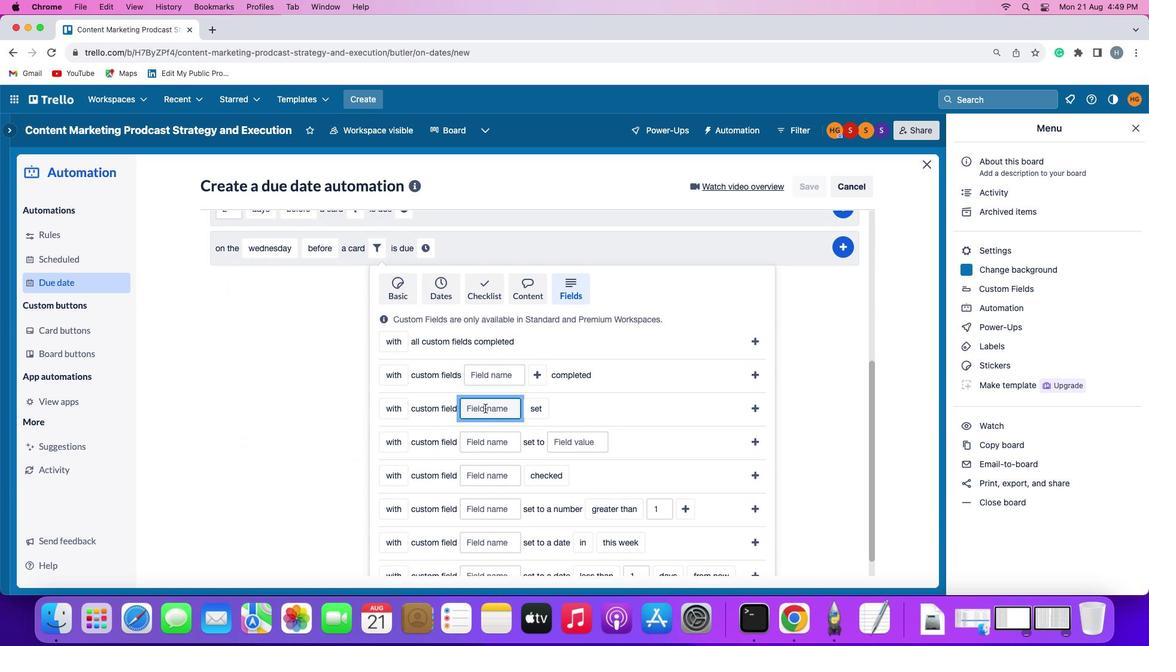 
Action: Key pressed 'R'
Screenshot: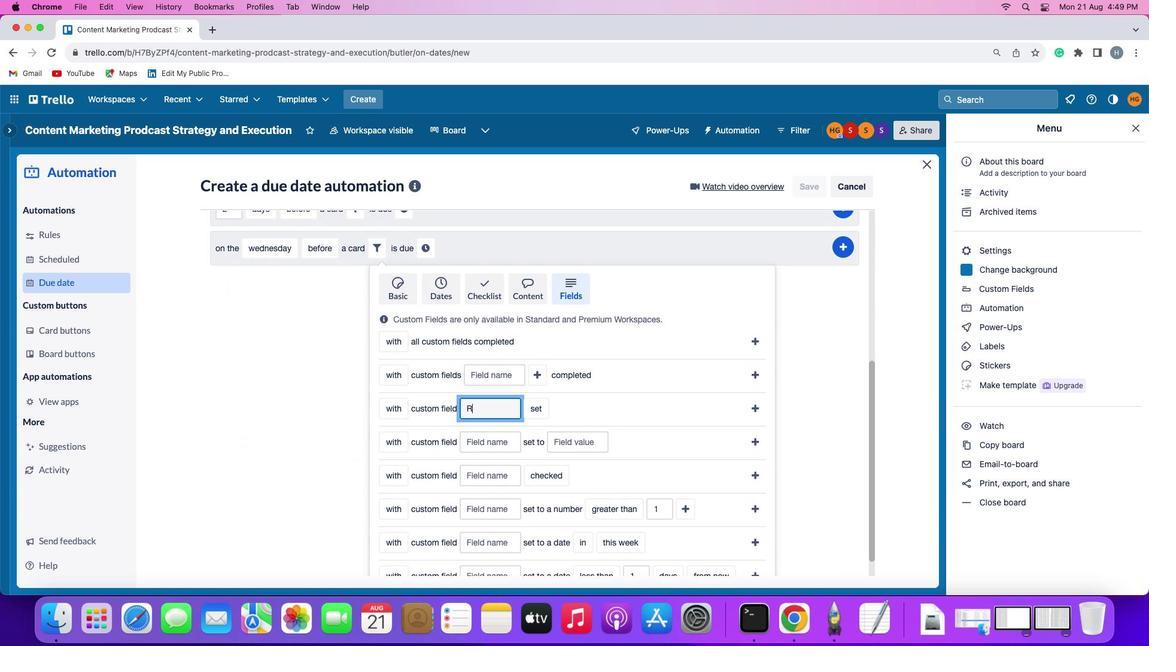 
Action: Mouse moved to (485, 409)
Screenshot: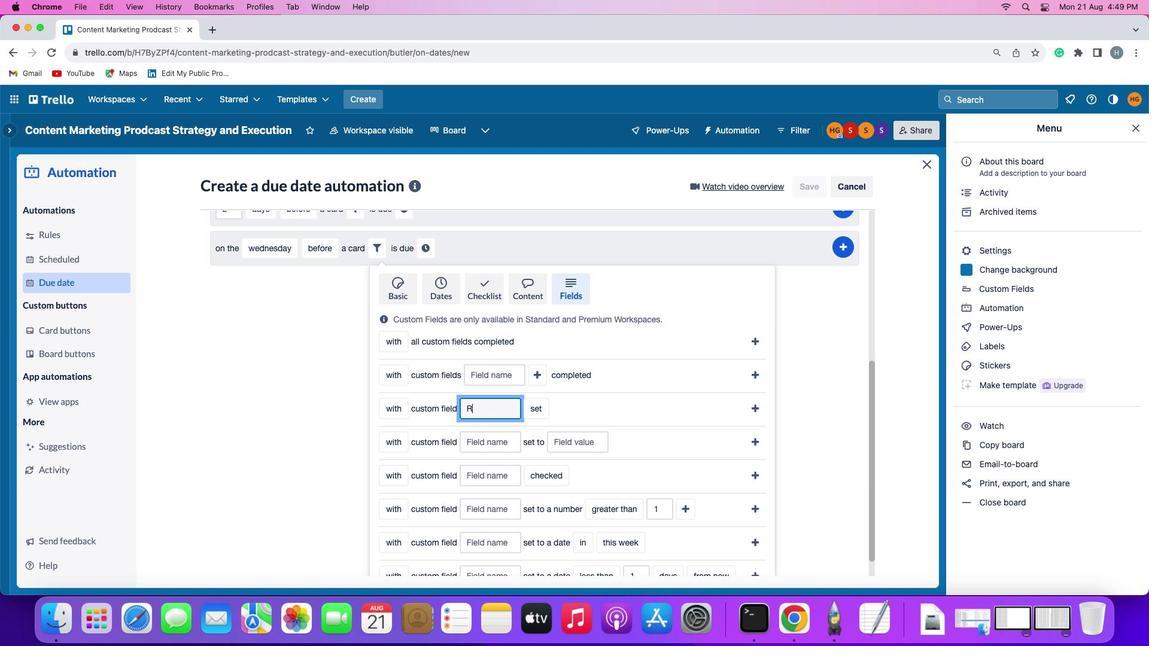 
Action: Key pressed 'e''s''u''m''e'
Screenshot: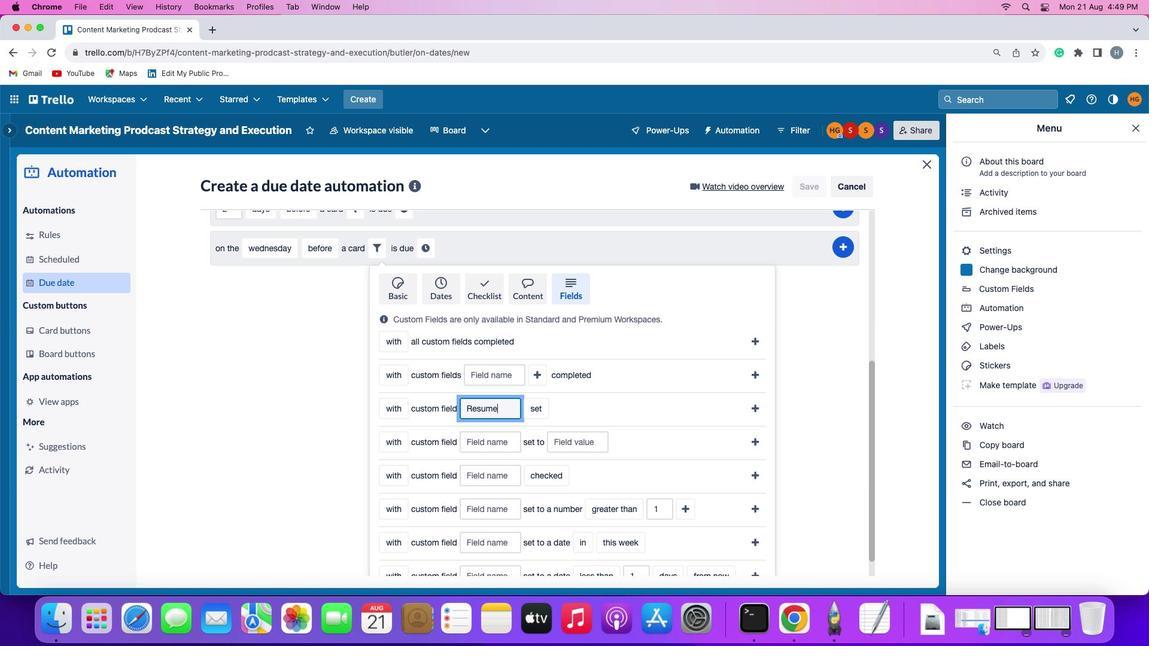 
Action: Mouse moved to (523, 406)
Screenshot: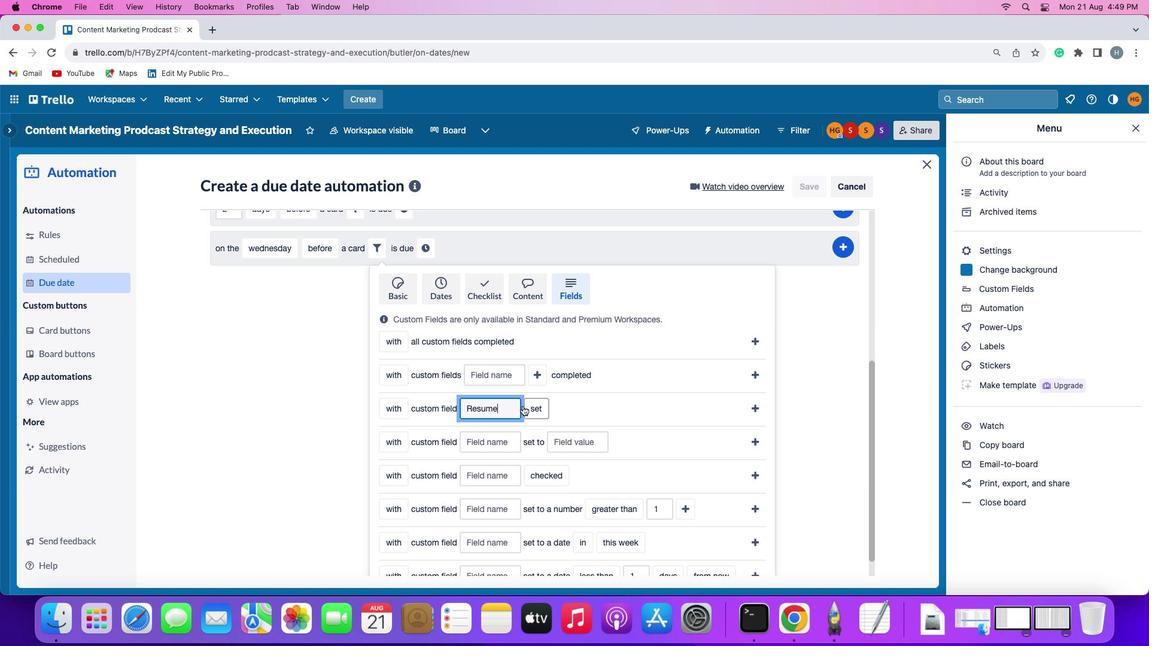 
Action: Mouse pressed left at (523, 406)
Screenshot: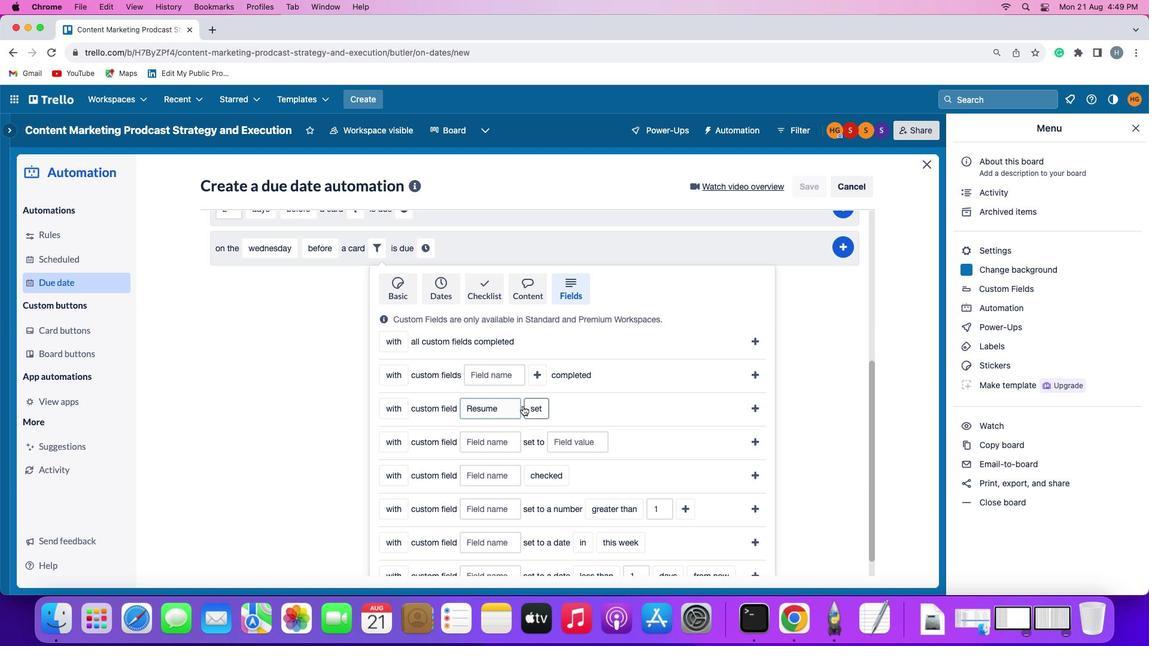 
Action: Mouse moved to (545, 453)
Screenshot: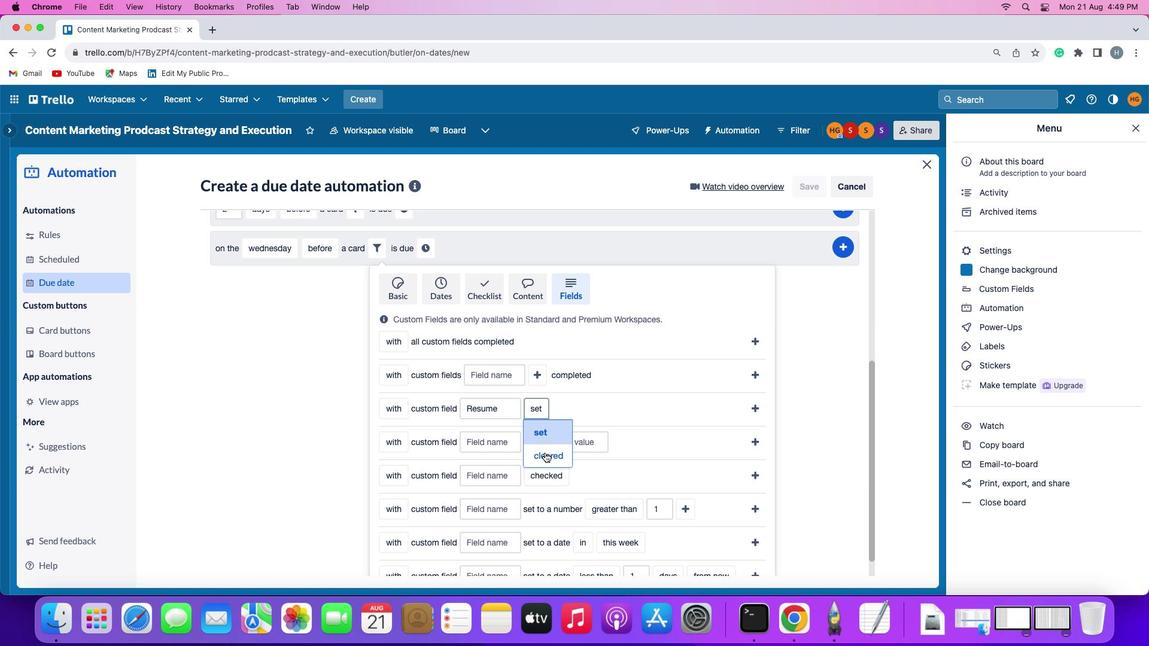 
Action: Mouse pressed left at (545, 453)
Screenshot: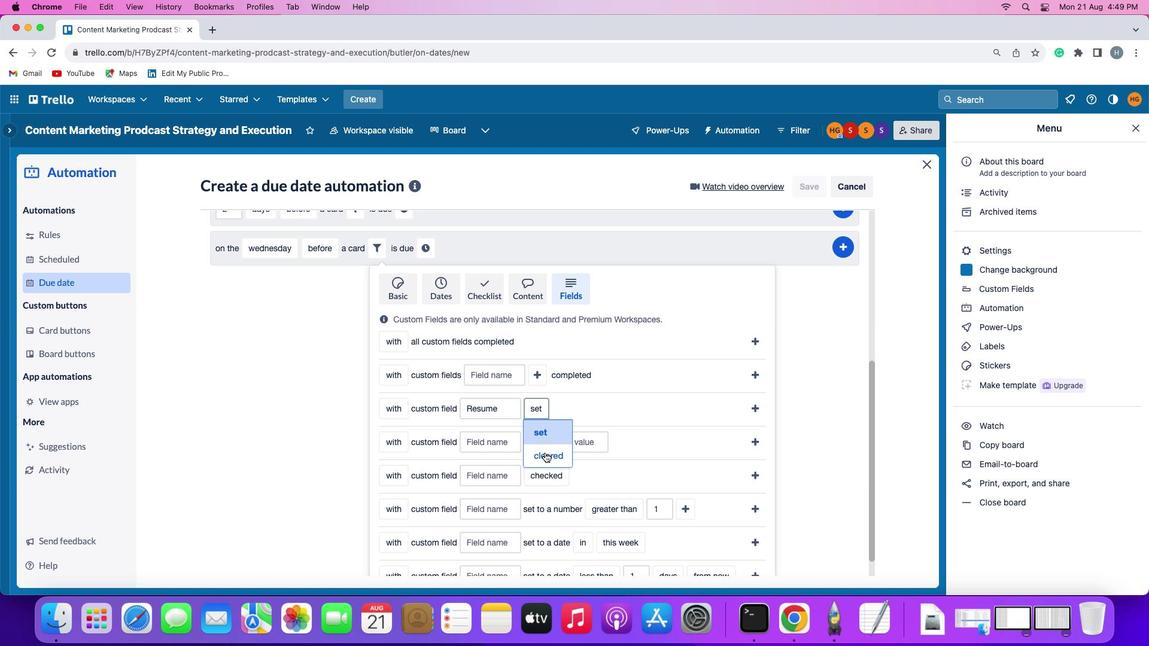 
Action: Mouse moved to (753, 405)
Screenshot: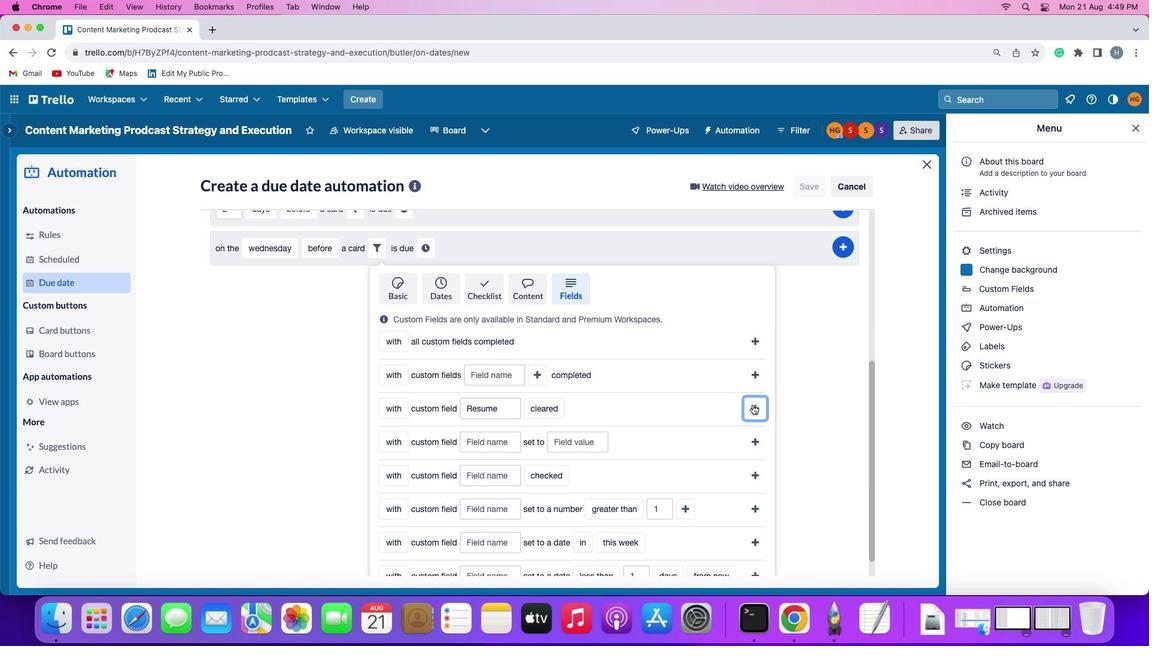 
Action: Mouse pressed left at (753, 405)
Screenshot: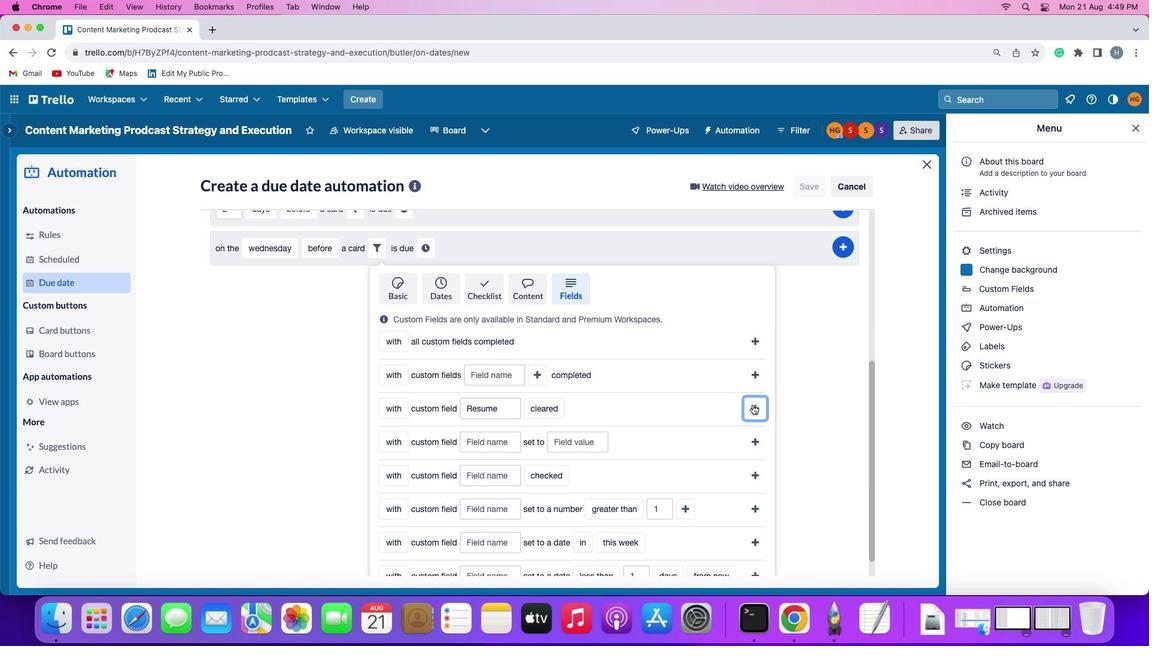 
Action: Mouse moved to (591, 518)
Screenshot: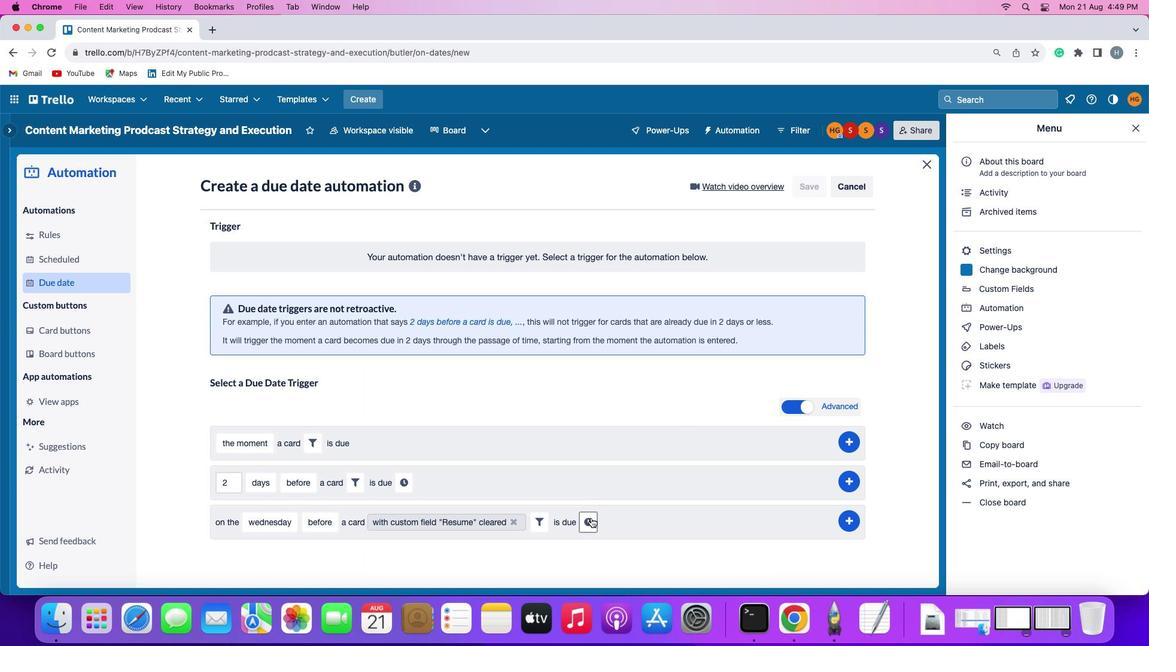 
Action: Mouse pressed left at (591, 518)
Screenshot: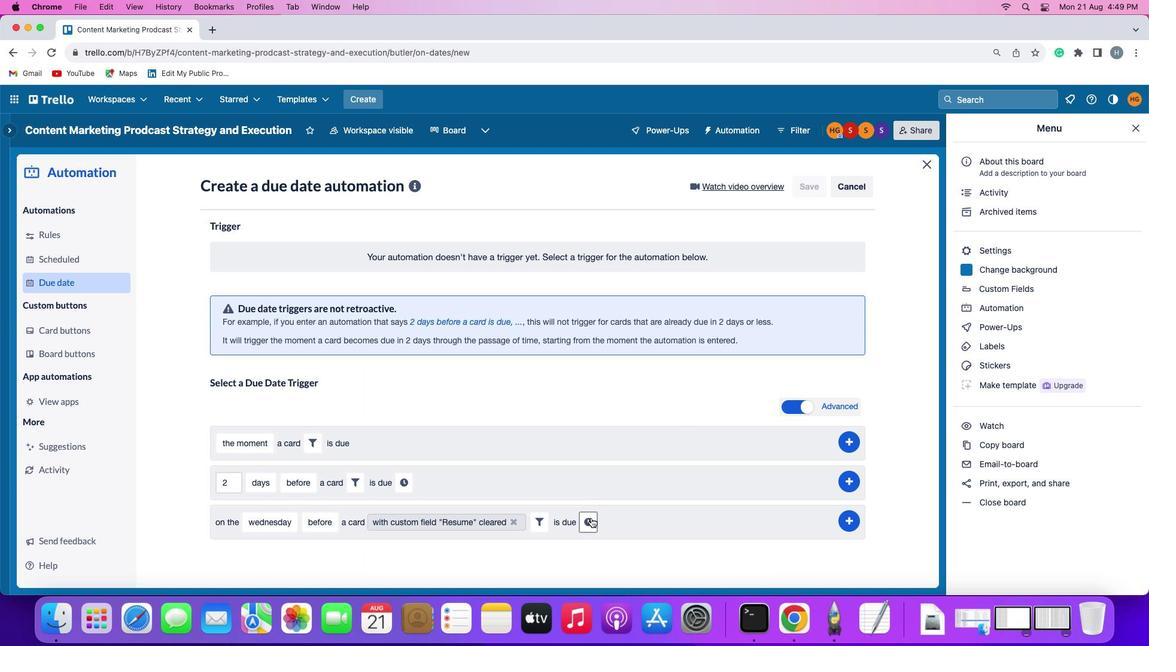 
Action: Mouse moved to (624, 519)
Screenshot: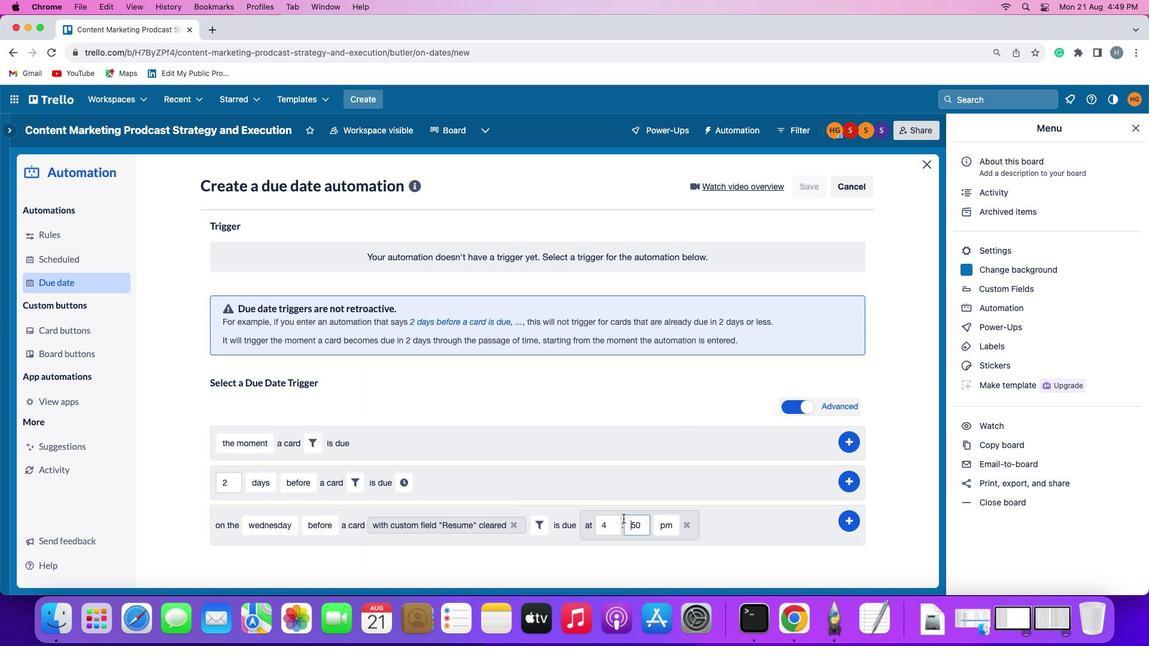 
Action: Mouse pressed left at (624, 519)
Screenshot: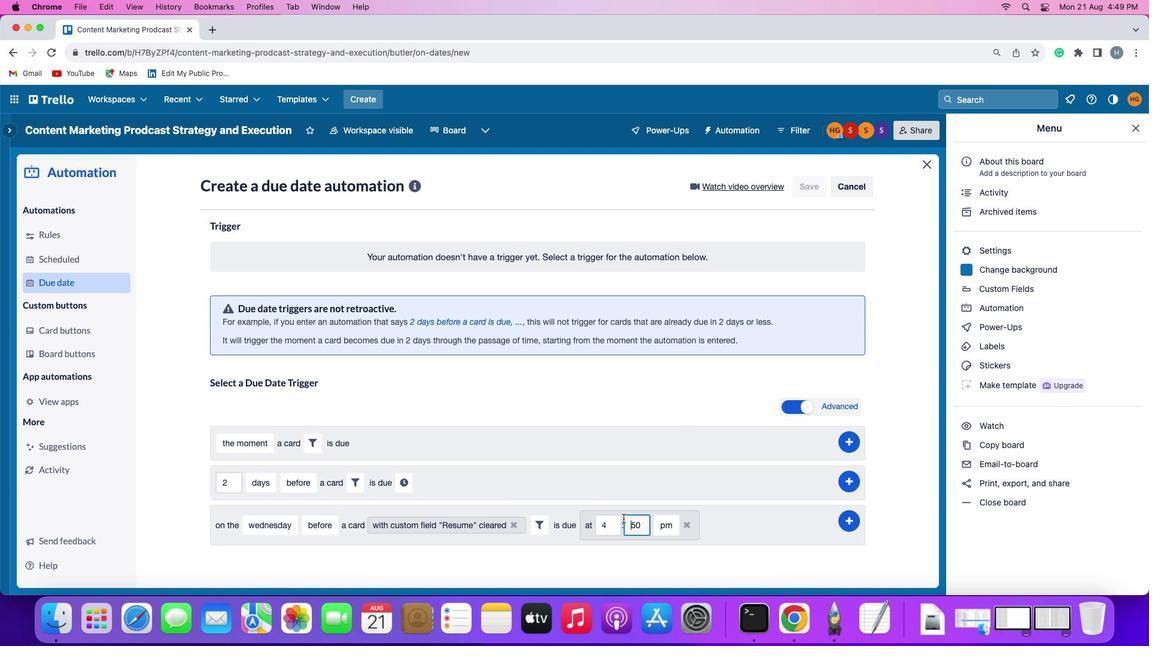 
Action: Mouse moved to (606, 527)
Screenshot: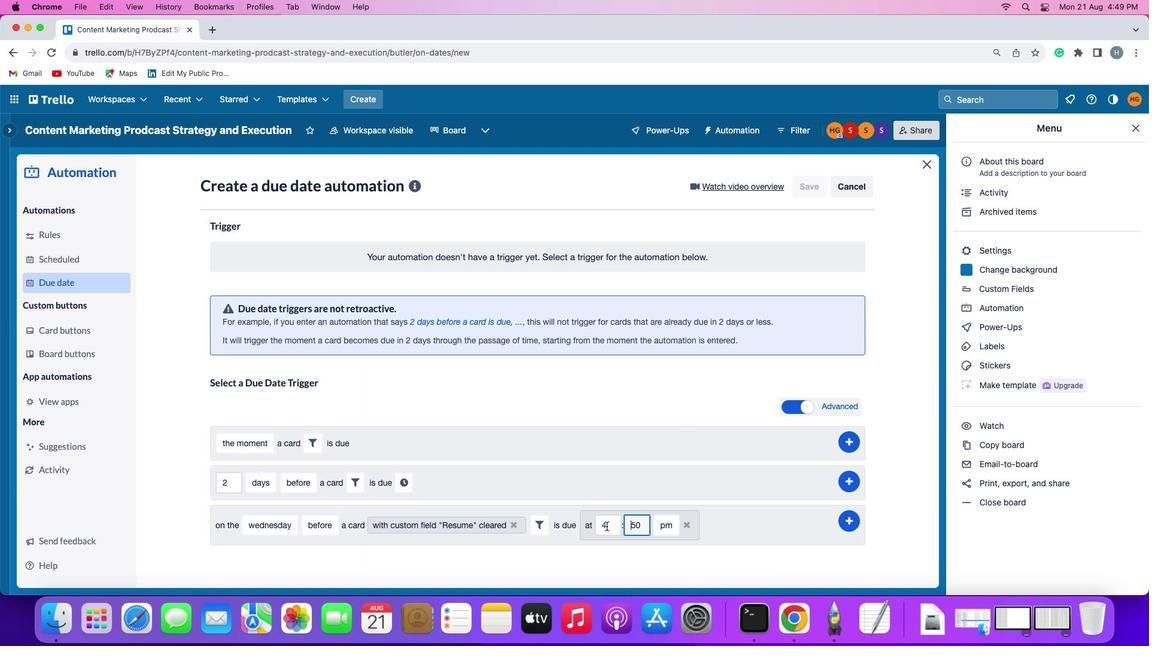 
Action: Mouse pressed left at (606, 527)
Screenshot: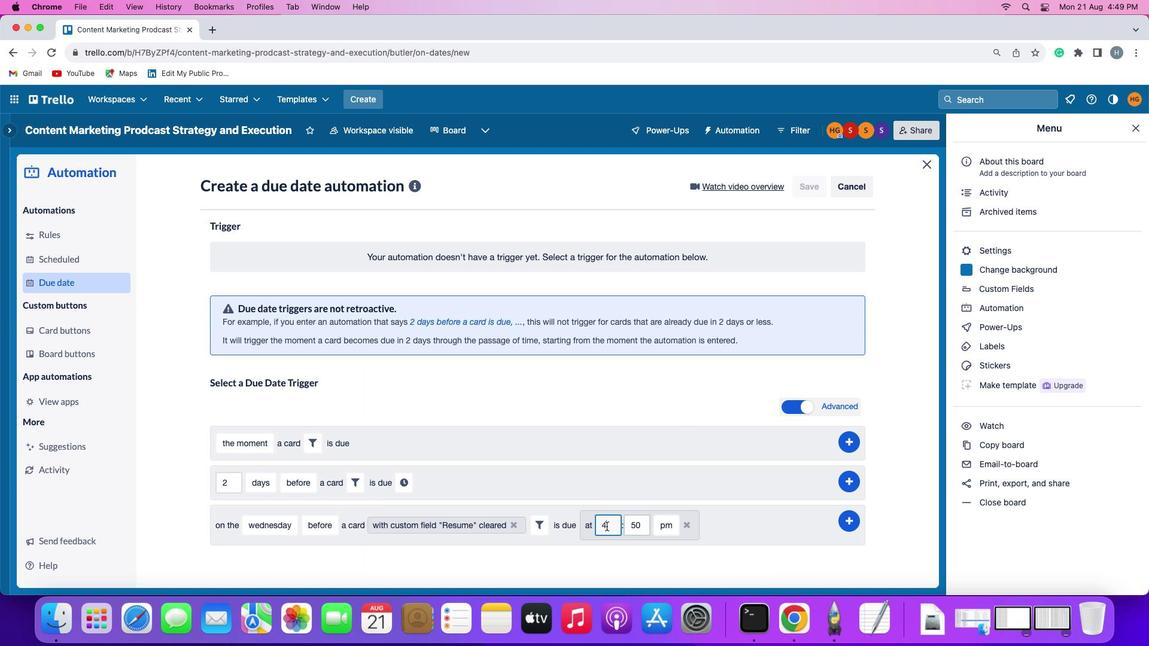 
Action: Mouse moved to (607, 526)
Screenshot: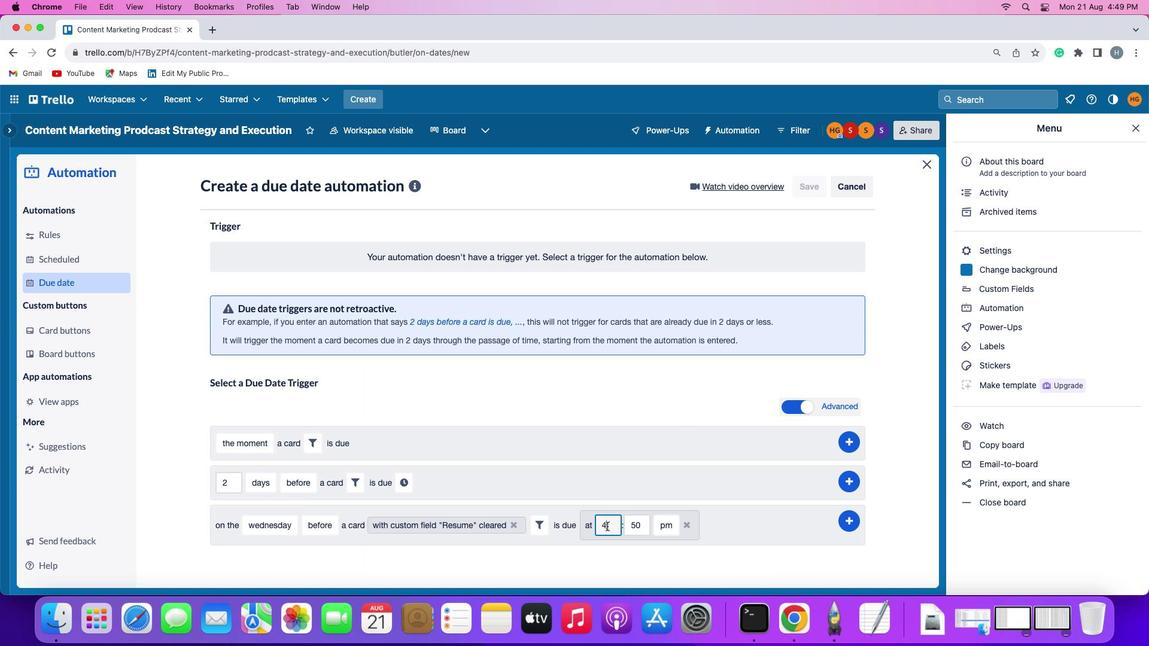 
Action: Key pressed Key.backspace
Screenshot: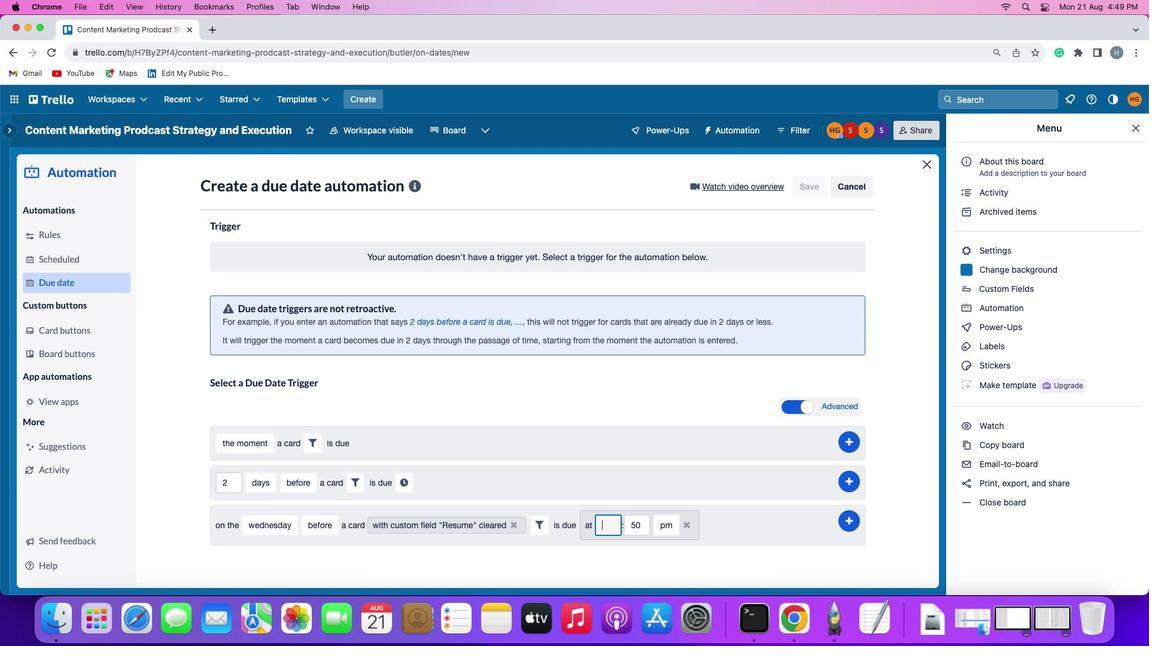 
Action: Mouse moved to (609, 525)
Screenshot: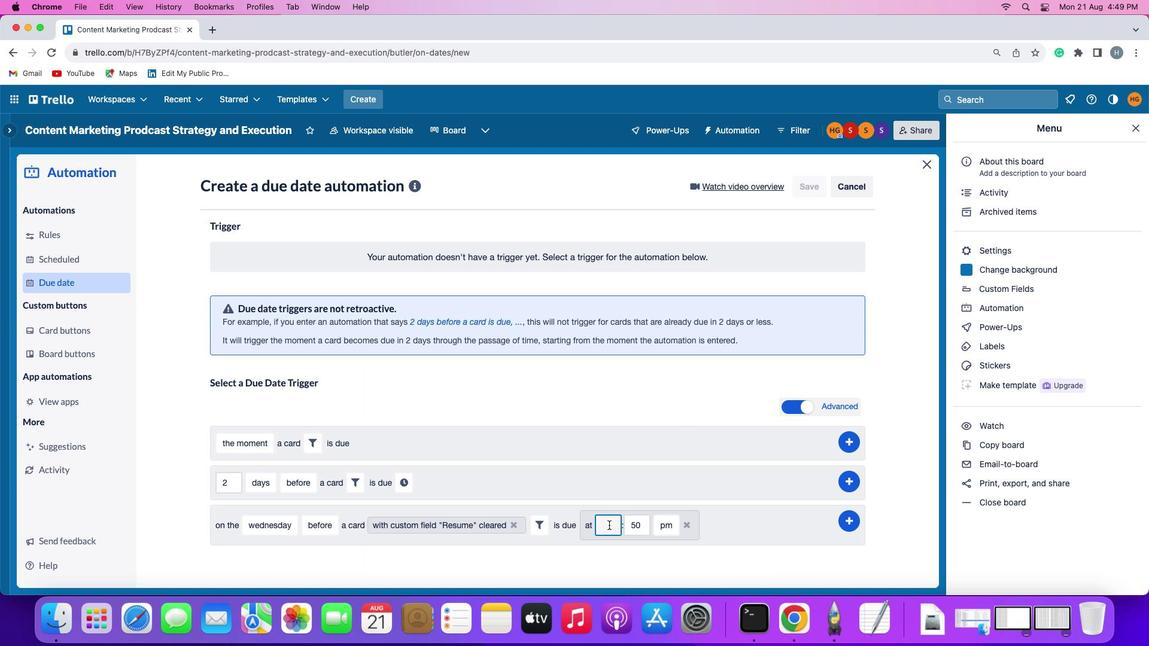 
Action: Key pressed '1''1'
Screenshot: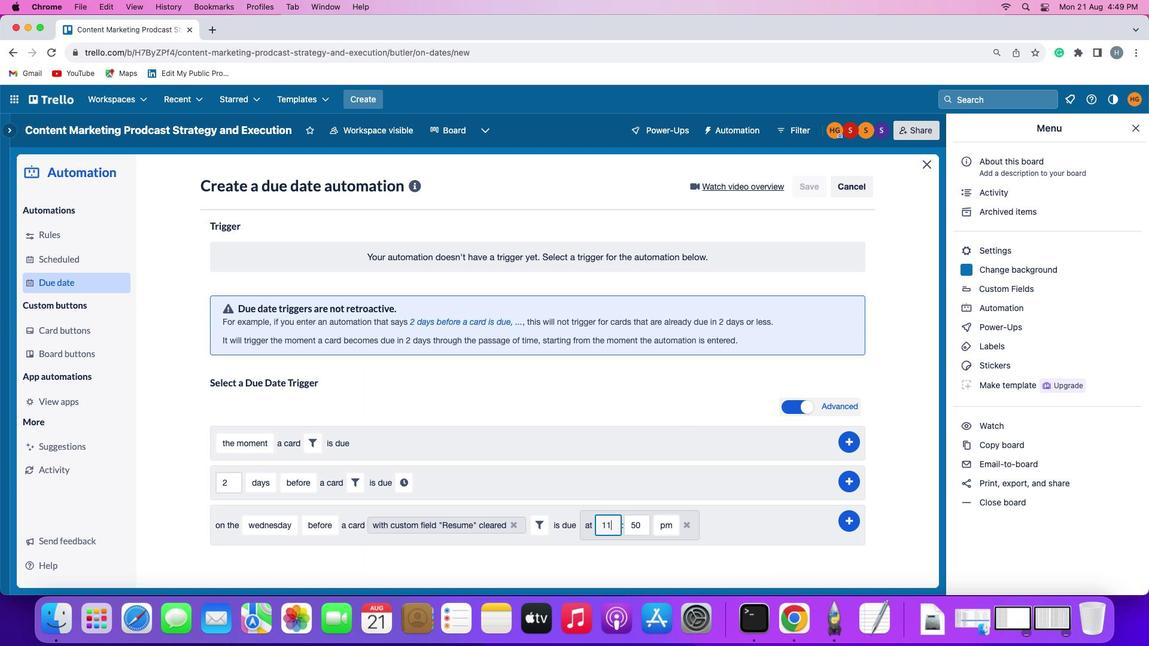 
Action: Mouse moved to (641, 523)
Screenshot: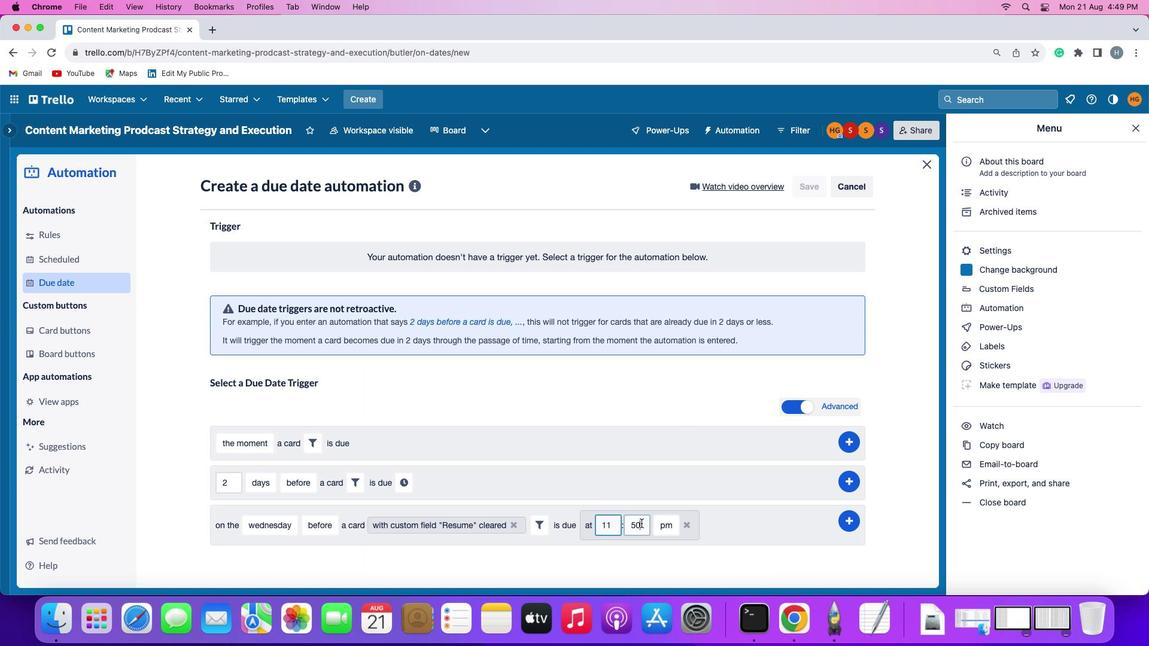 
Action: Mouse pressed left at (641, 523)
Screenshot: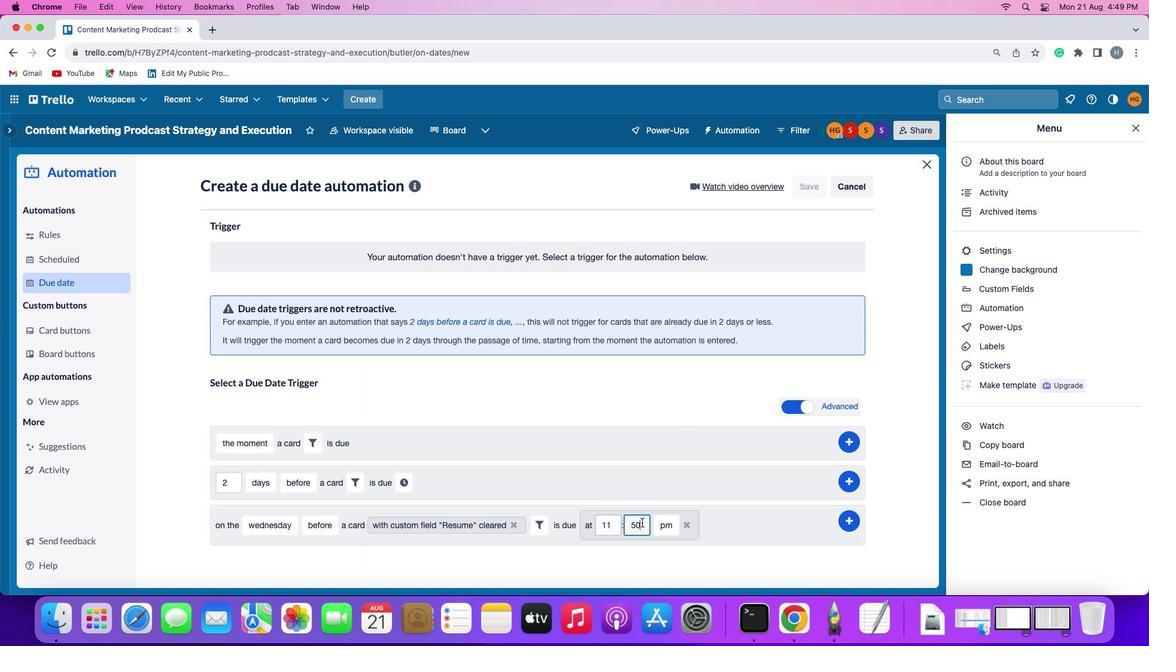 
Action: Mouse moved to (642, 523)
Screenshot: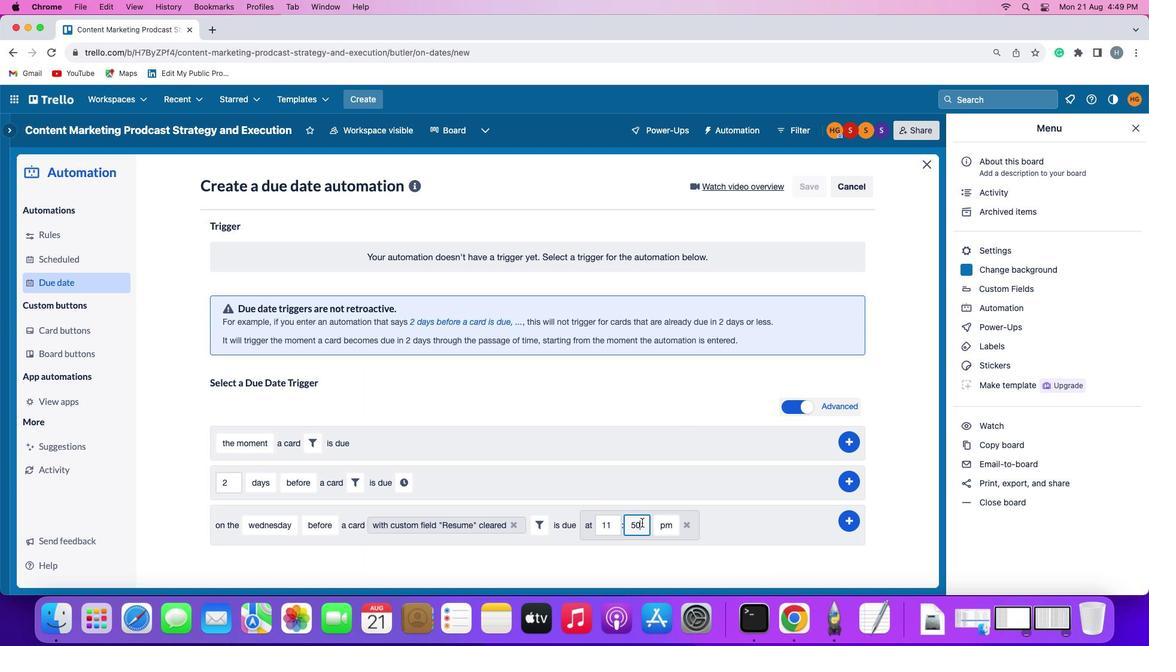 
Action: Key pressed Key.backspaceKey.backspace
Screenshot: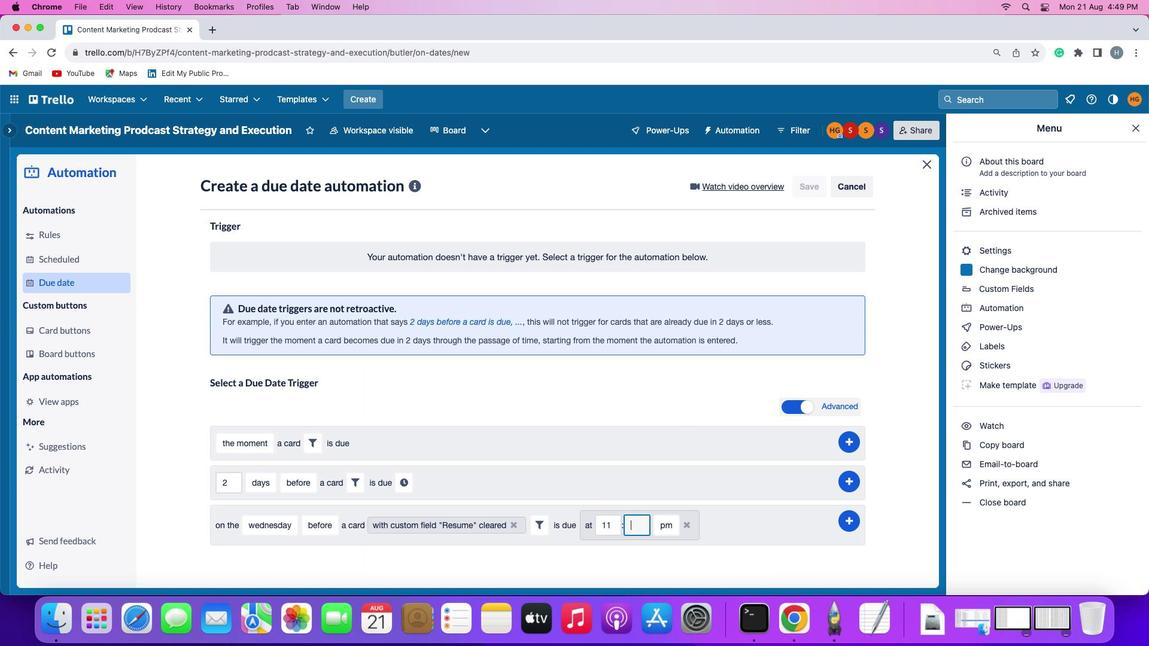 
Action: Mouse moved to (642, 522)
Screenshot: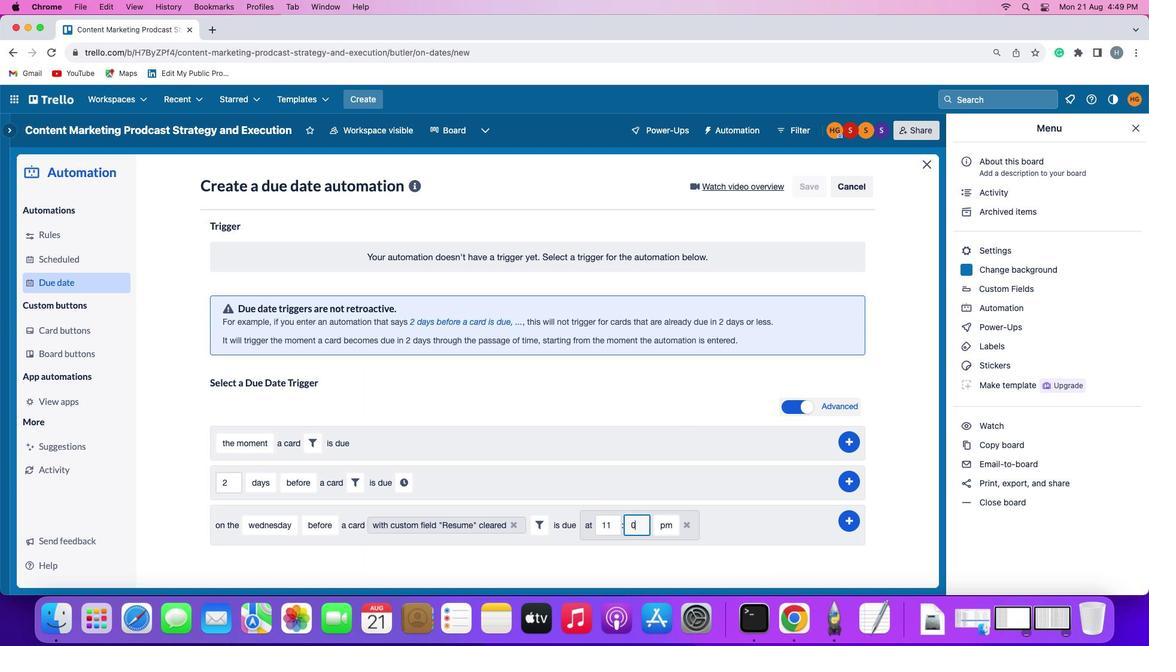 
Action: Key pressed '0''0'
Screenshot: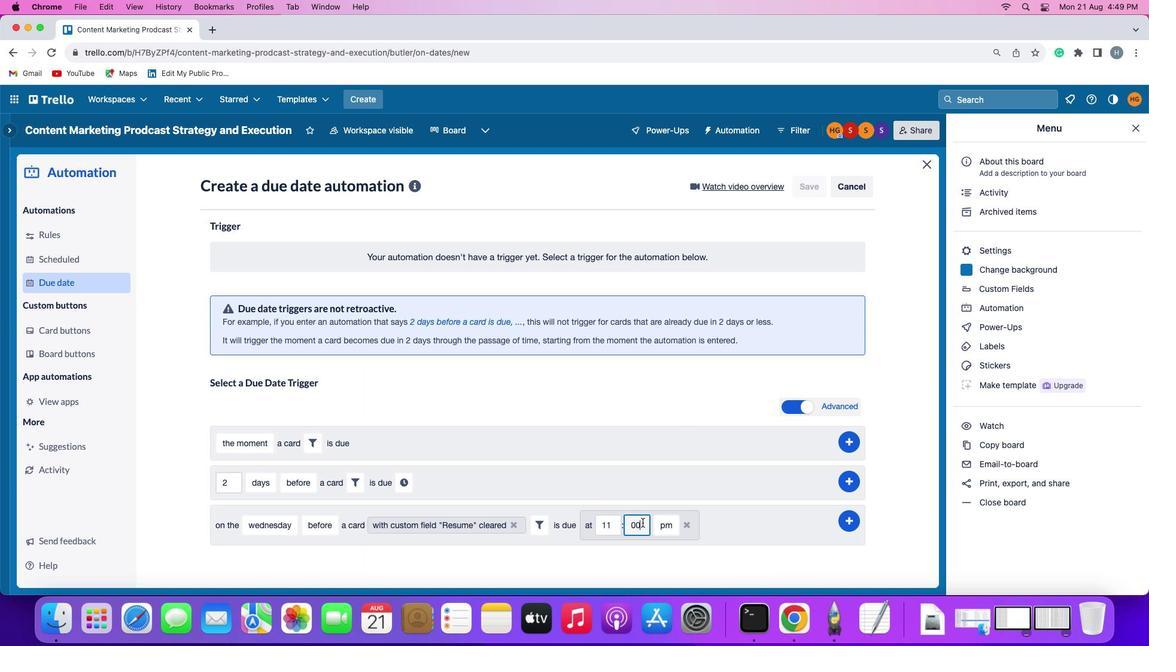 
Action: Mouse moved to (666, 524)
Screenshot: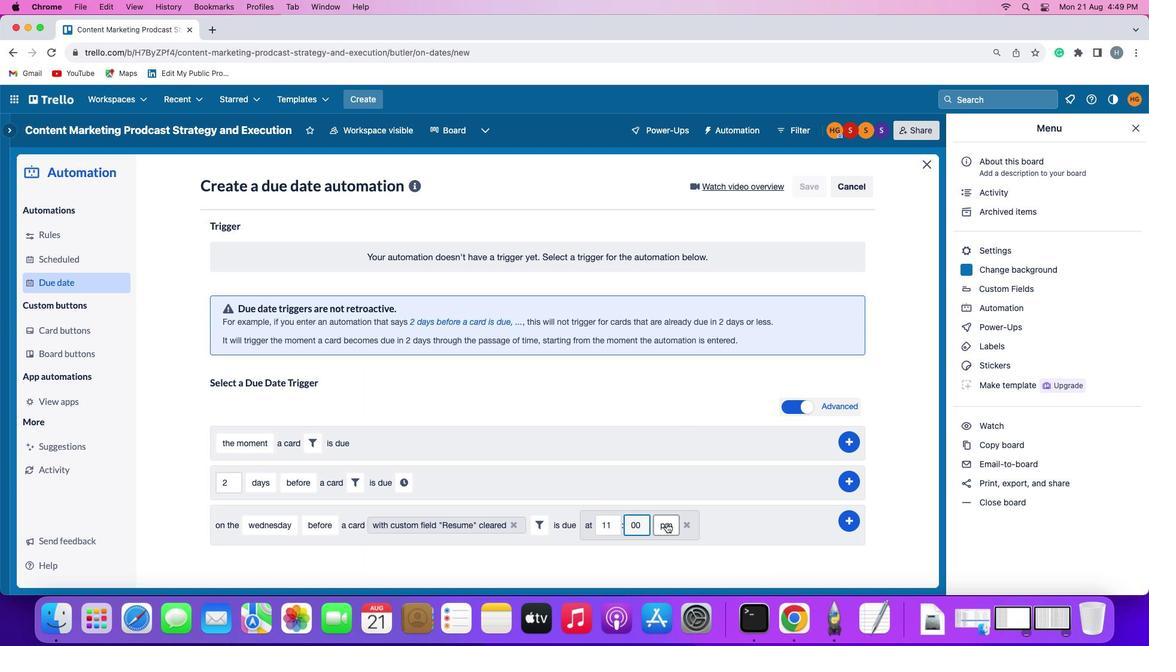 
Action: Mouse pressed left at (666, 524)
Screenshot: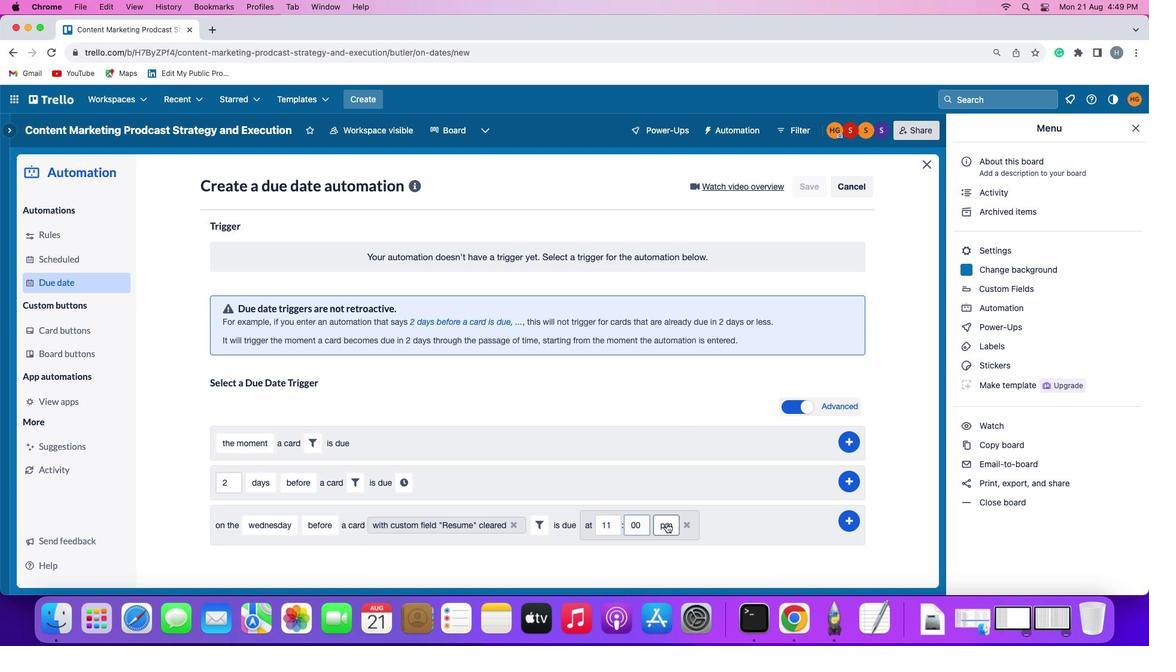 
Action: Mouse moved to (670, 541)
Screenshot: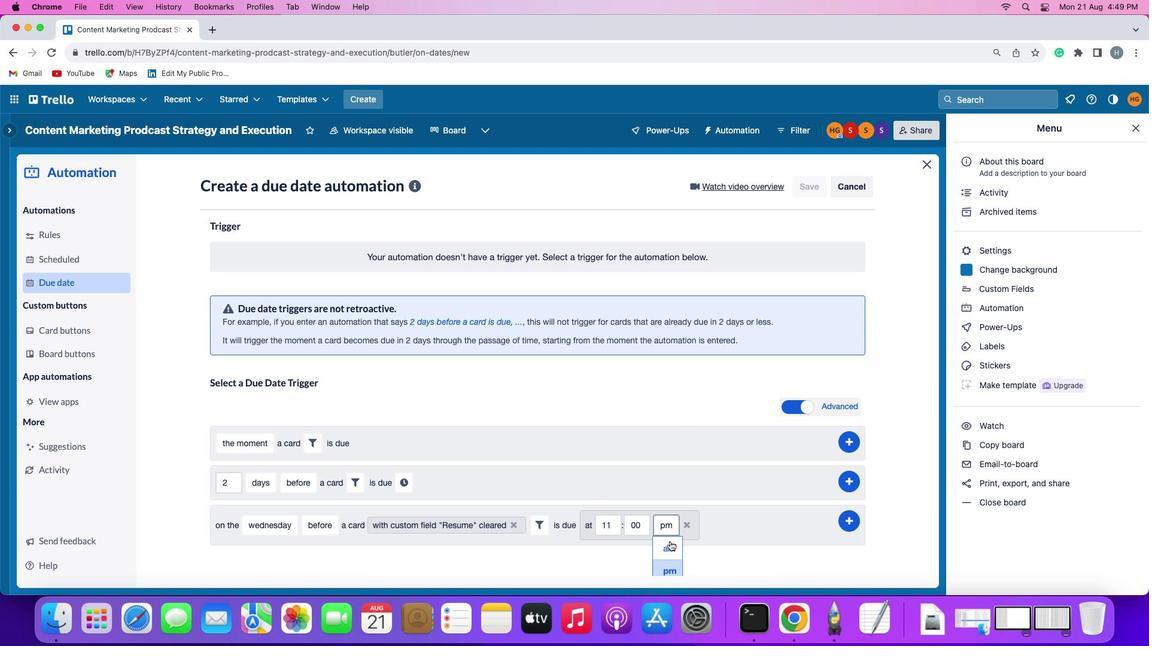 
Action: Mouse pressed left at (670, 541)
Screenshot: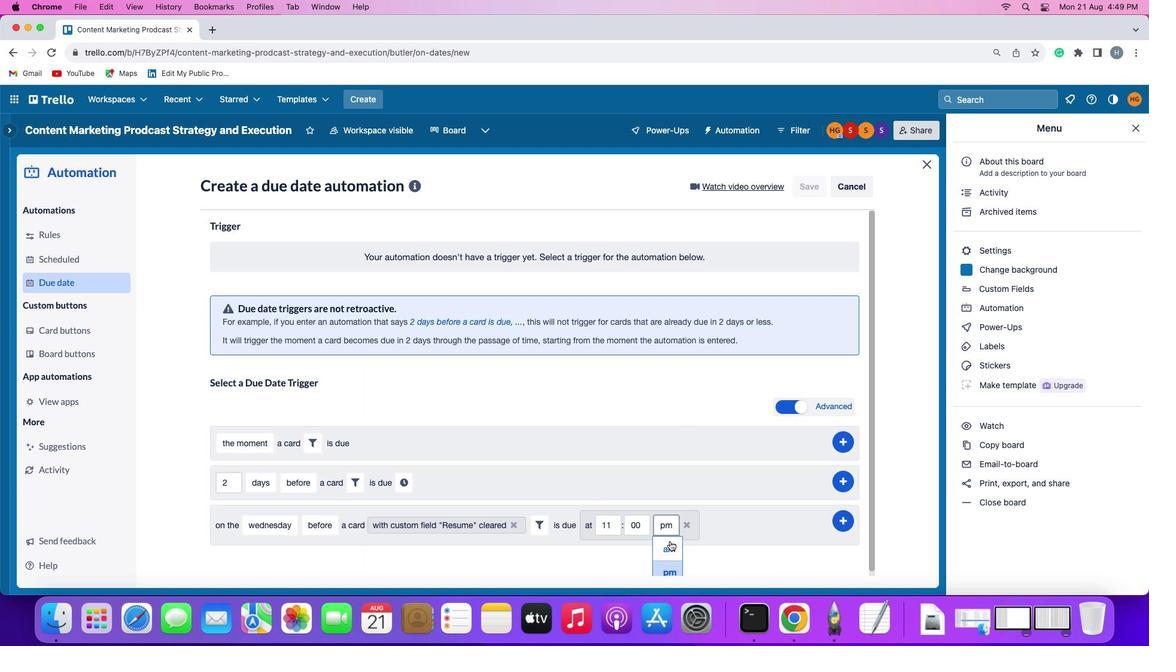 
Action: Mouse moved to (846, 518)
Screenshot: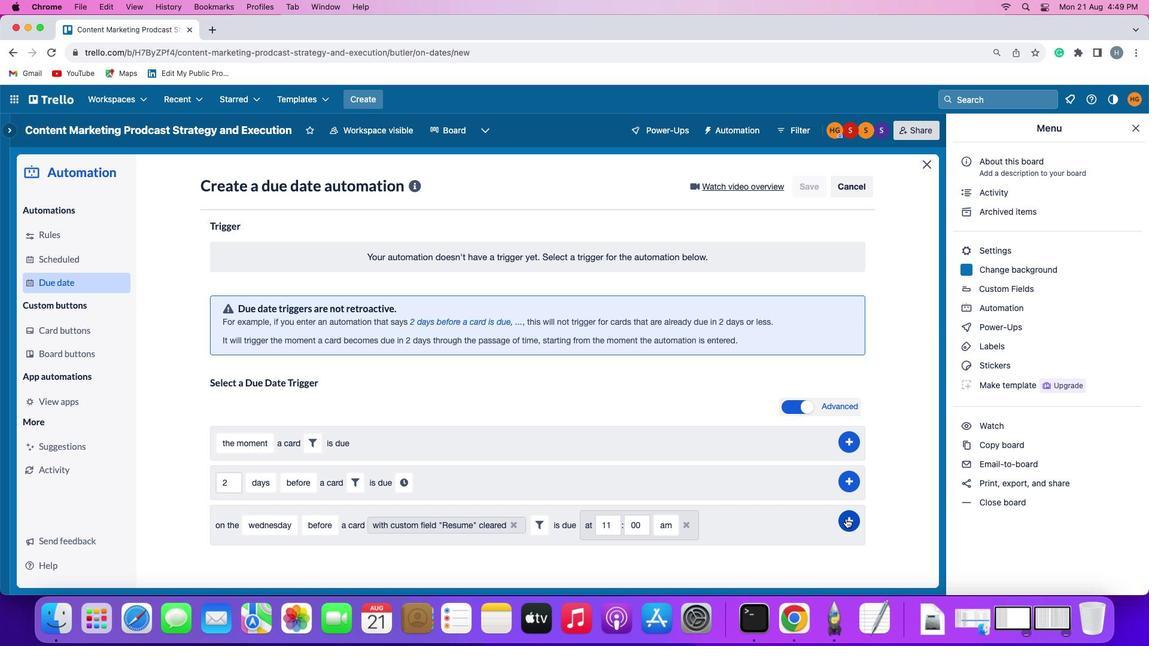 
Action: Mouse pressed left at (846, 518)
Screenshot: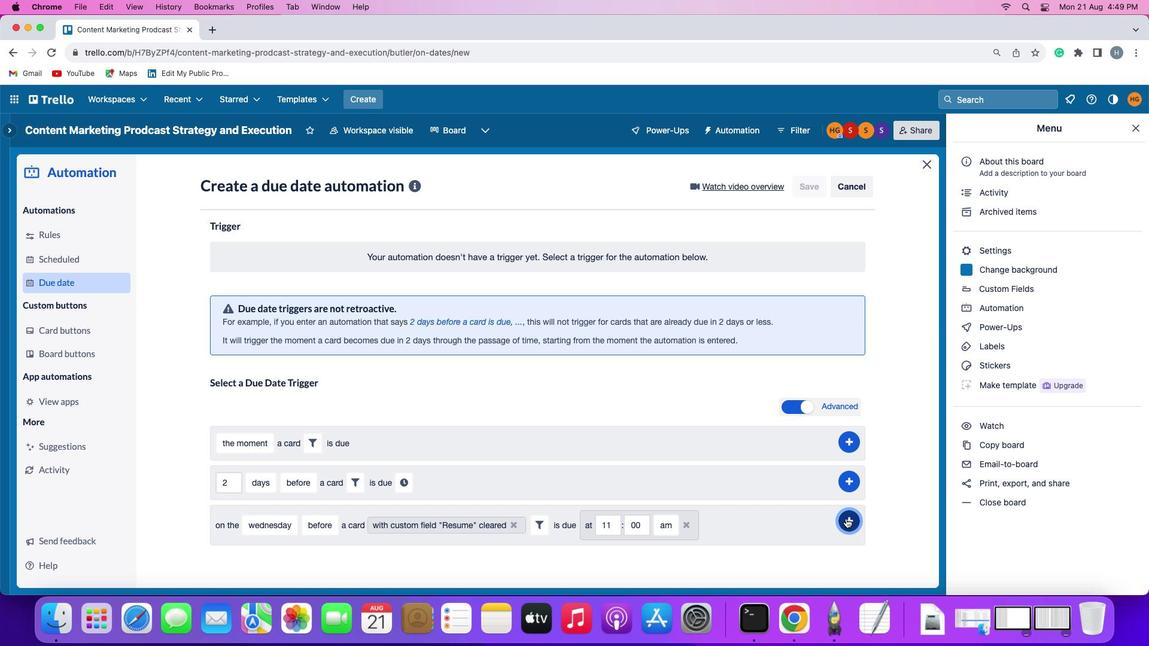 
Action: Mouse moved to (901, 424)
Screenshot: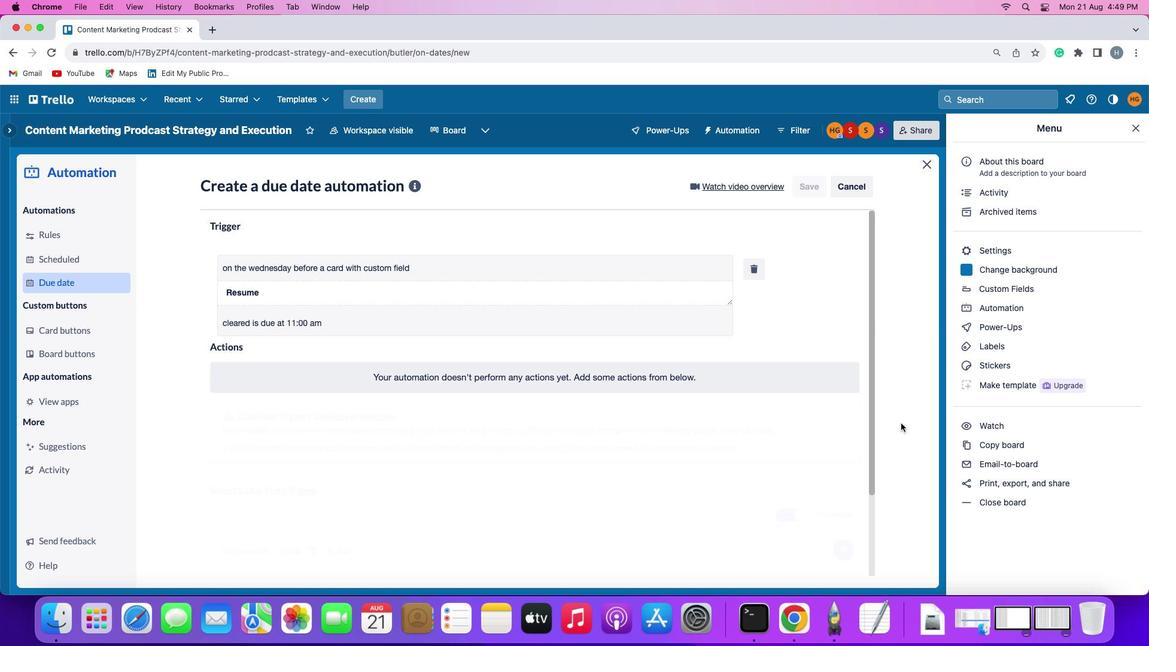 
